 Task: Open Card Bug Fixes in Board Diversity and Inclusion Metrics and Reporting to Workspace Customer Relationship Management and add a team member Softage.1@softage.net, a label Green, a checklist User Testing, an attachment from your computer, a color Green and finally, add a card description 'Schedule social media posts for the week' and a comment 'Given the potential impact of this task on our company long-term goals, let us ensure that we approach it with a sense of strategic foresight.'. Add a start date 'Jan 17, 1900' with a due date 'Jan 17, 1900'
Action: Mouse moved to (65, 279)
Screenshot: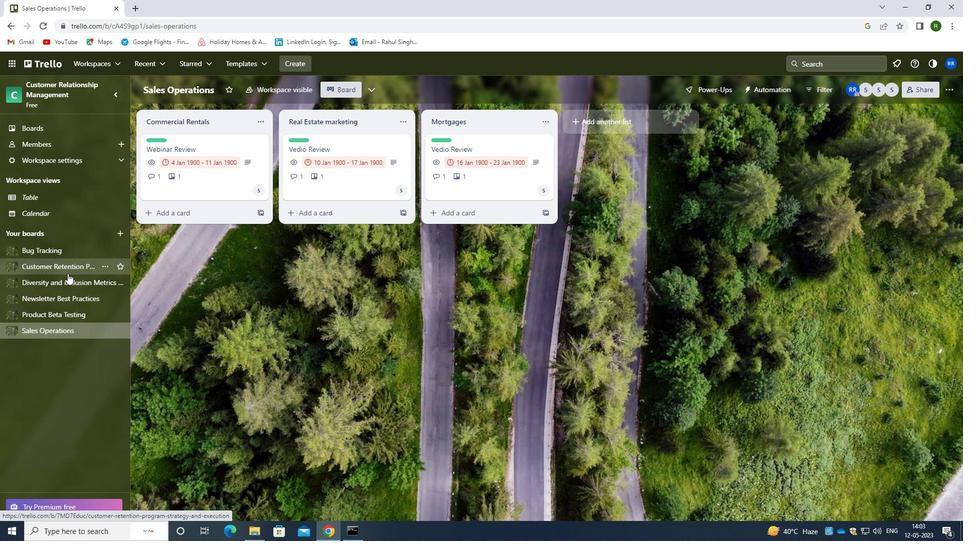 
Action: Mouse pressed left at (65, 279)
Screenshot: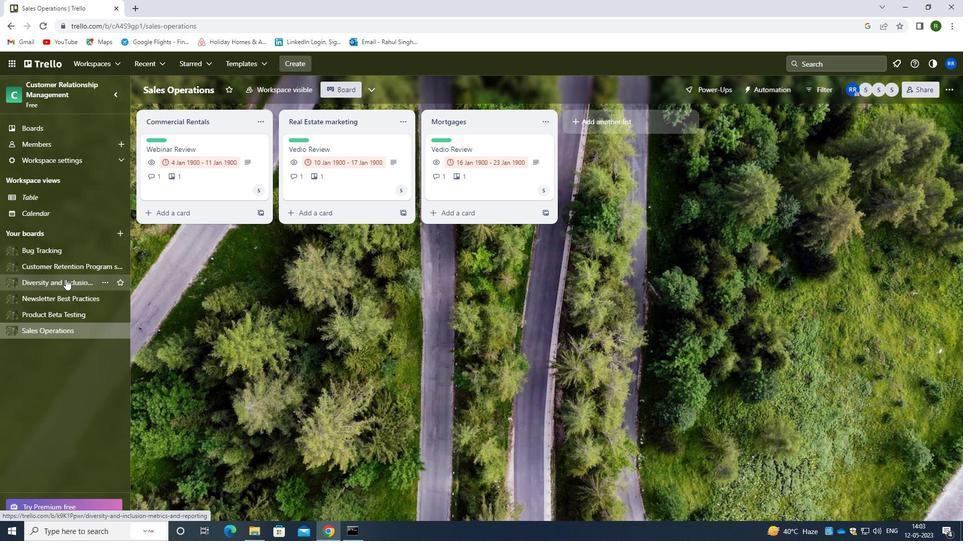 
Action: Mouse moved to (546, 144)
Screenshot: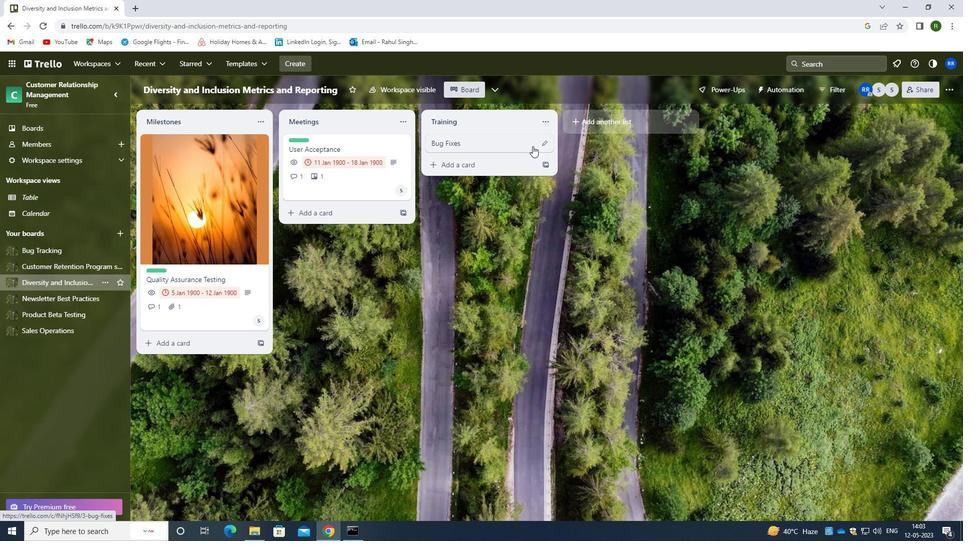 
Action: Mouse pressed left at (546, 144)
Screenshot: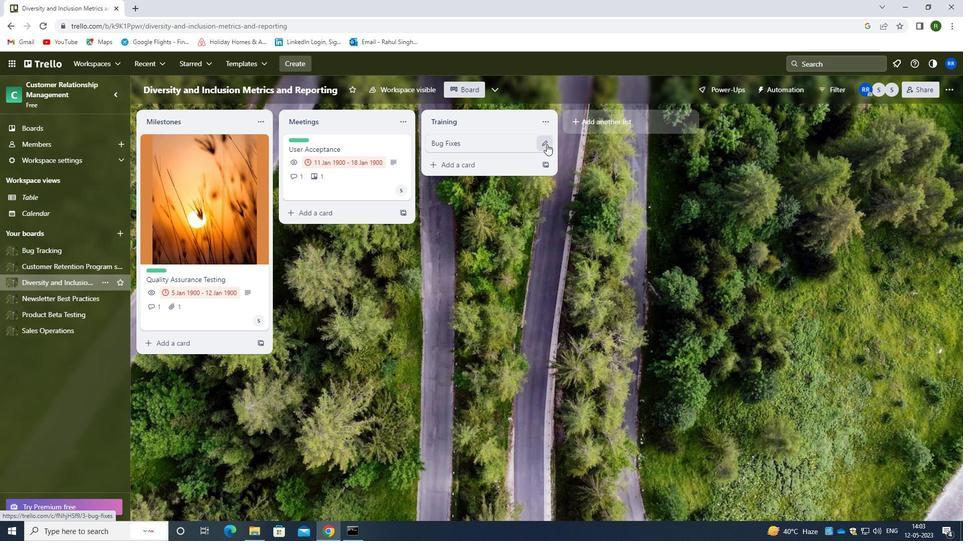 
Action: Mouse moved to (590, 141)
Screenshot: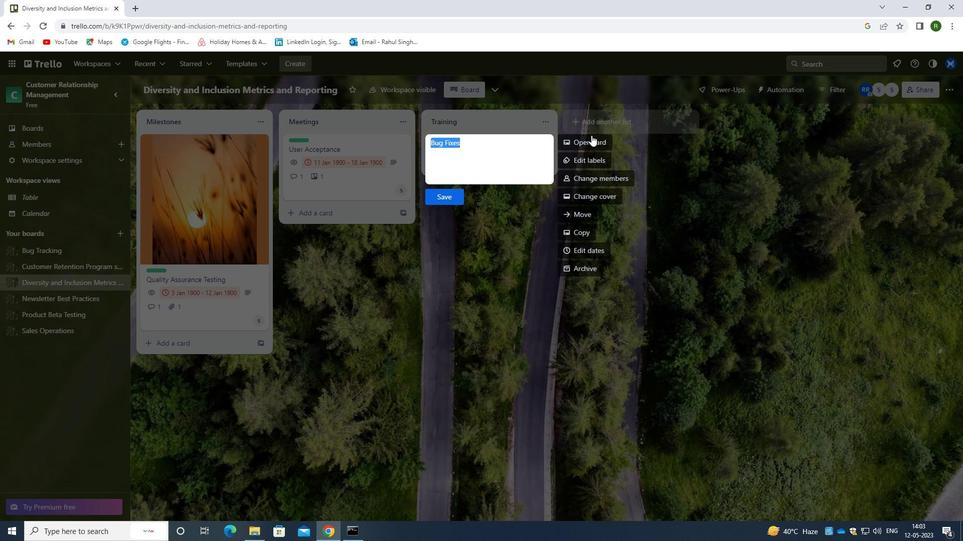 
Action: Mouse pressed left at (590, 141)
Screenshot: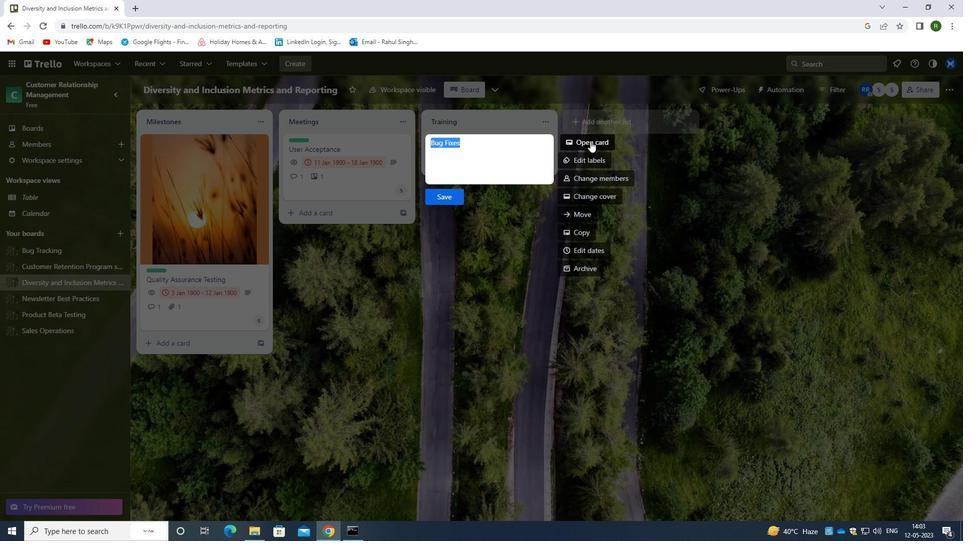 
Action: Mouse moved to (596, 178)
Screenshot: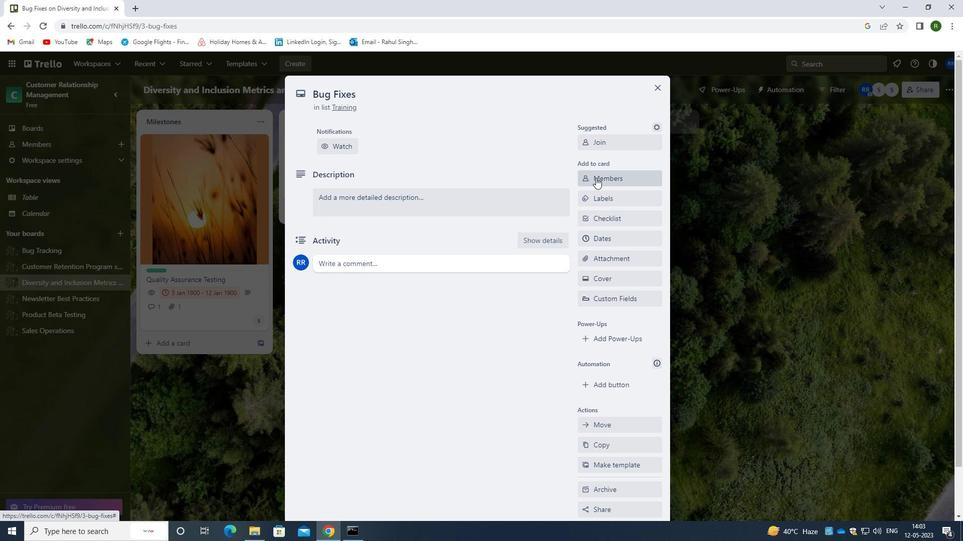 
Action: Mouse pressed left at (596, 178)
Screenshot: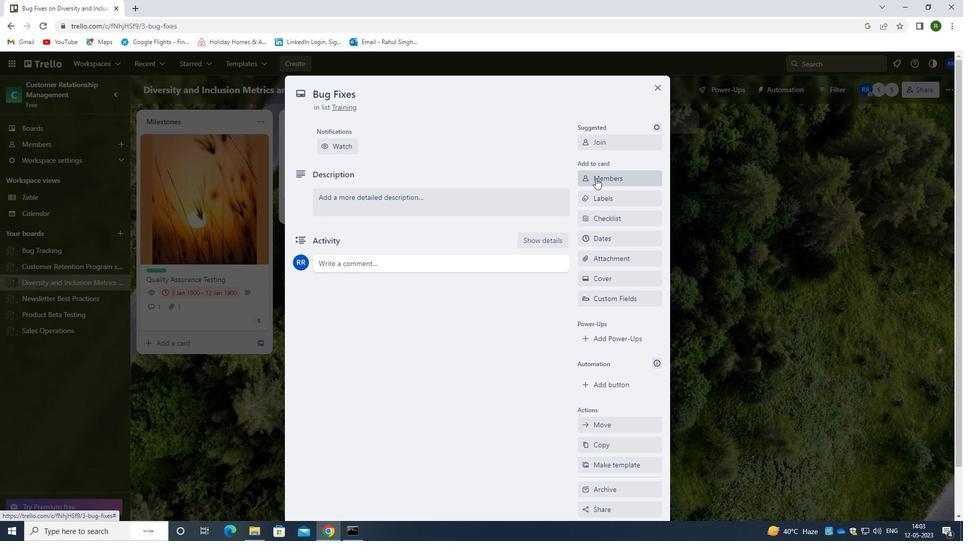 
Action: Mouse moved to (626, 223)
Screenshot: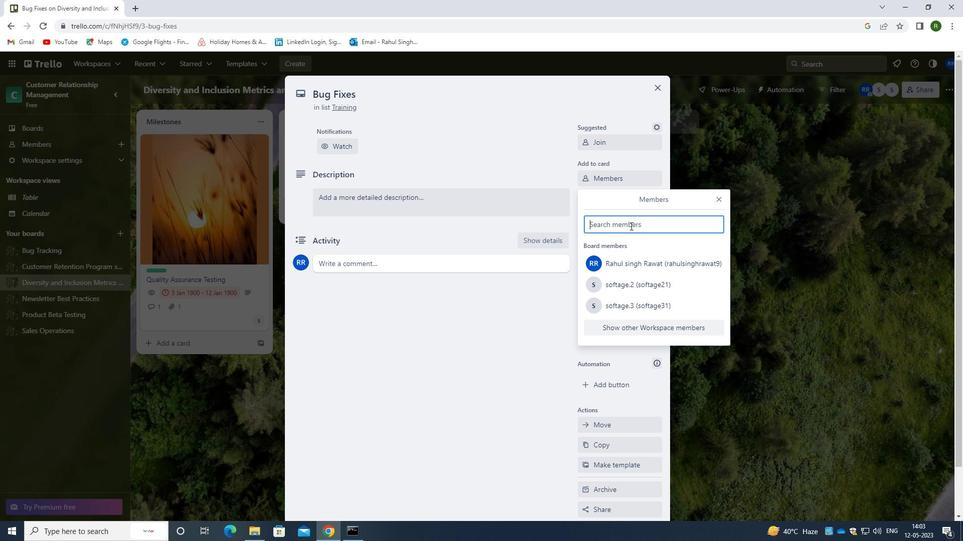 
Action: Key pressed <Key.caps_lock>s<Key.caps_lock>Oftage
Screenshot: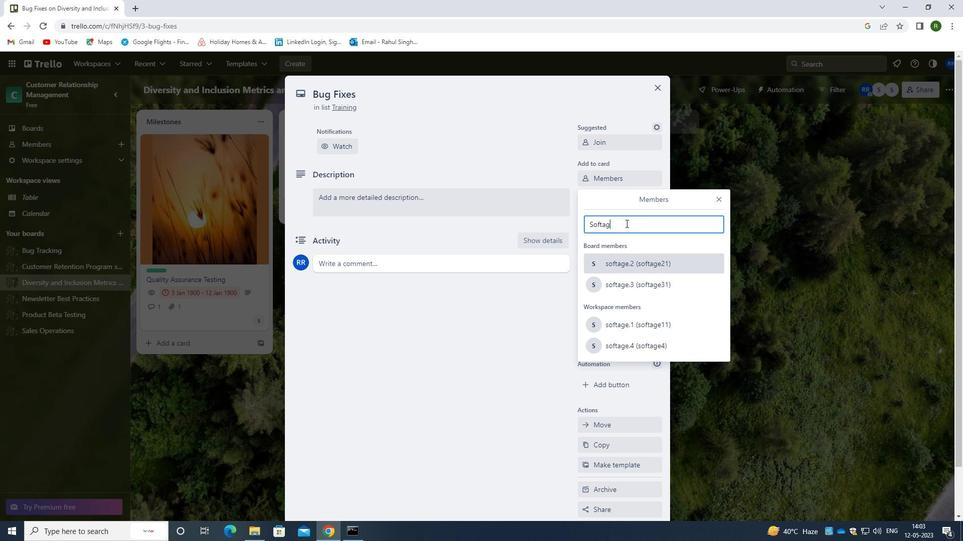 
Action: Mouse moved to (625, 223)
Screenshot: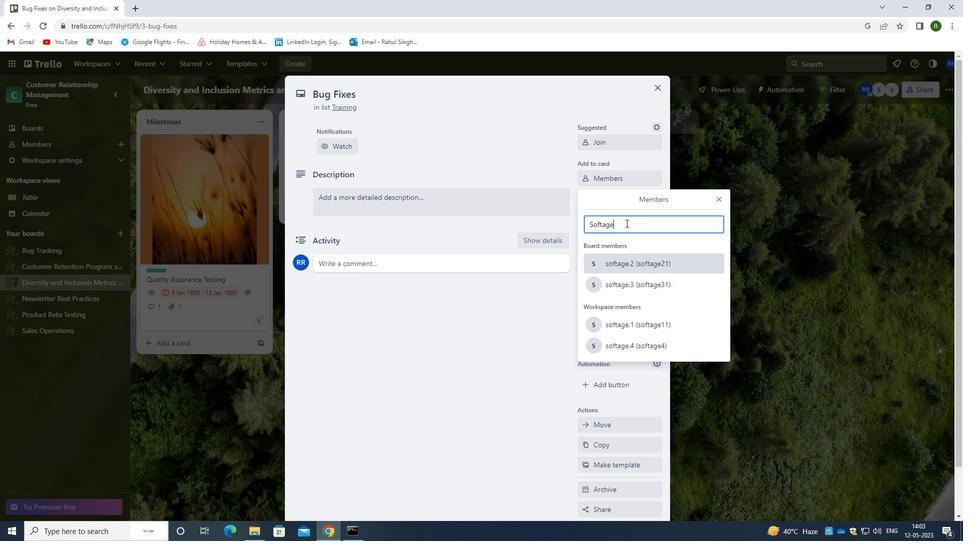 
Action: Key pressed .1<Key.shift>@SOFTAGE.M<Key.backspace>NET
Screenshot: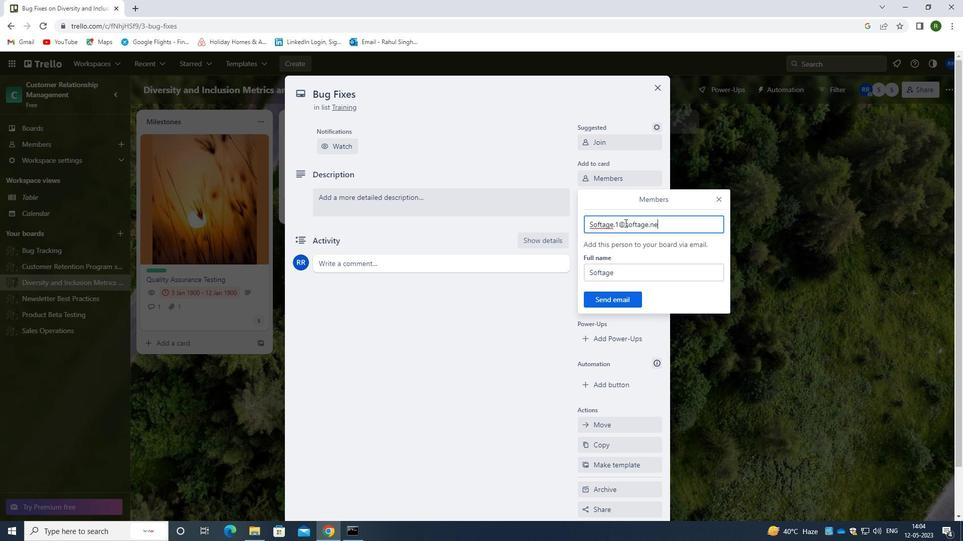 
Action: Mouse moved to (628, 301)
Screenshot: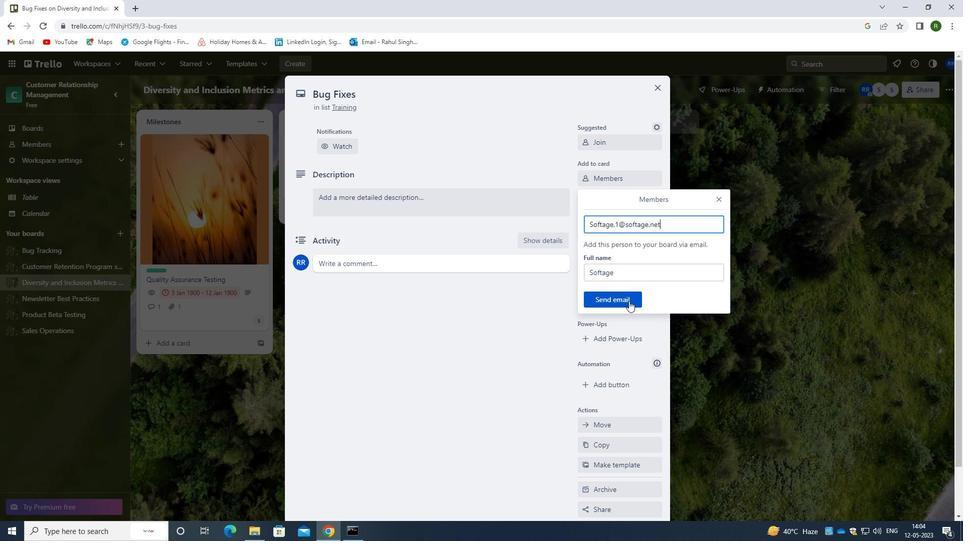 
Action: Mouse pressed left at (628, 301)
Screenshot: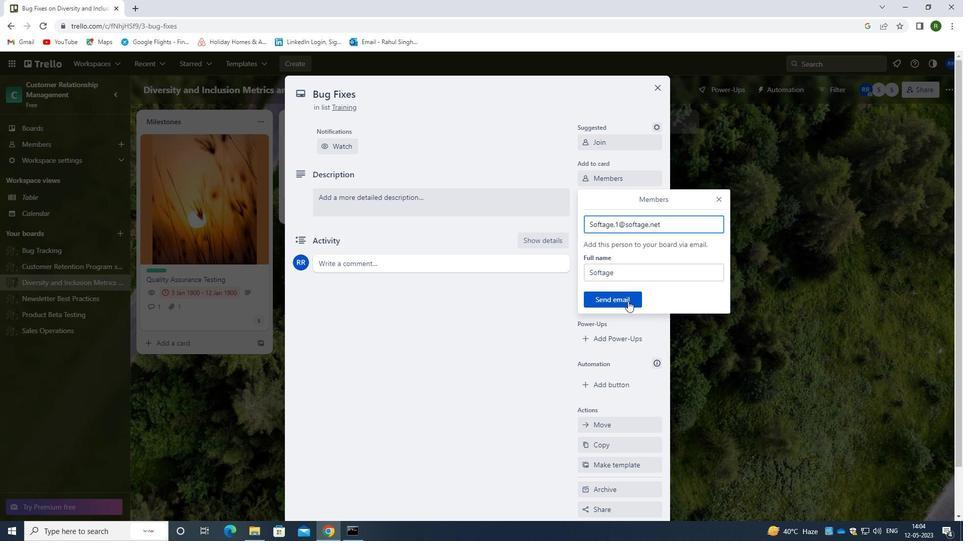 
Action: Mouse moved to (616, 196)
Screenshot: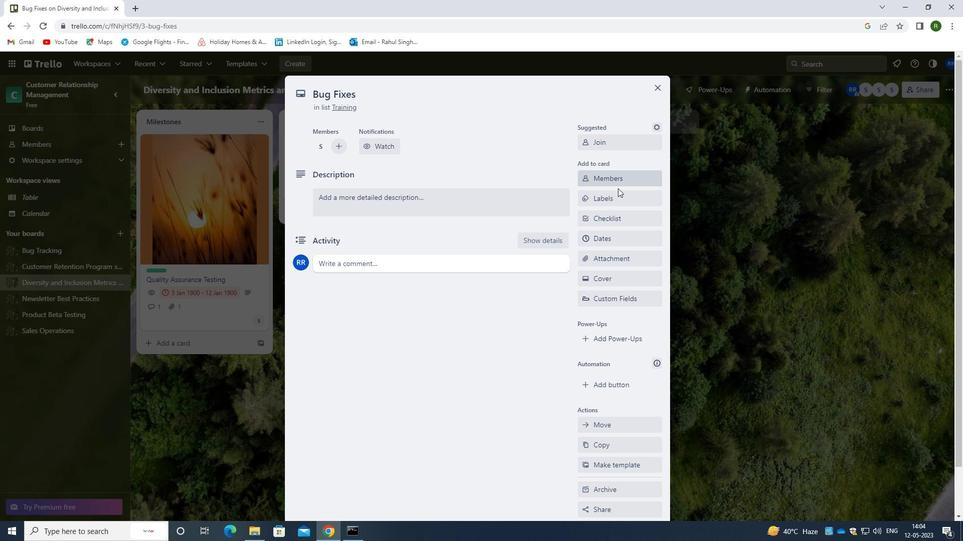 
Action: Mouse pressed left at (616, 196)
Screenshot: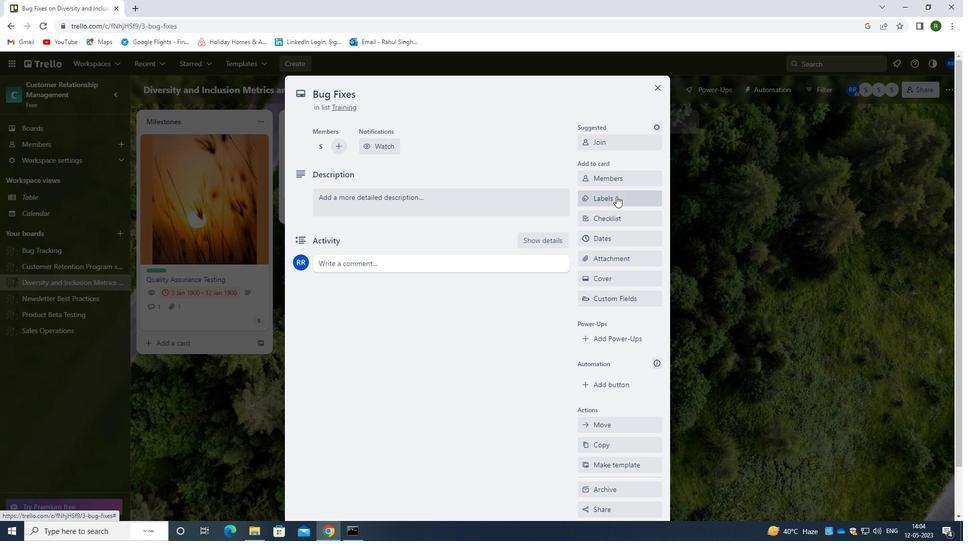 
Action: Mouse moved to (614, 226)
Screenshot: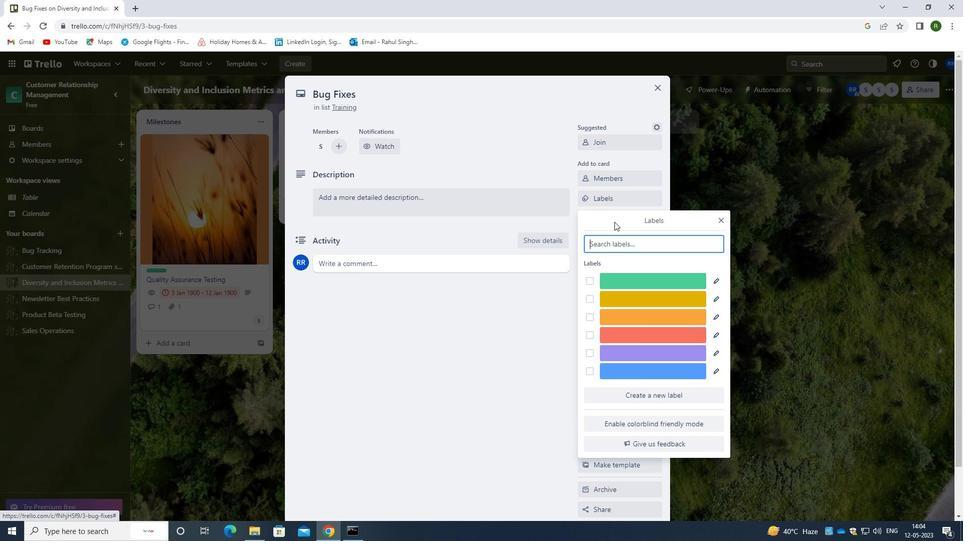 
Action: Key pressed GREEN
Screenshot: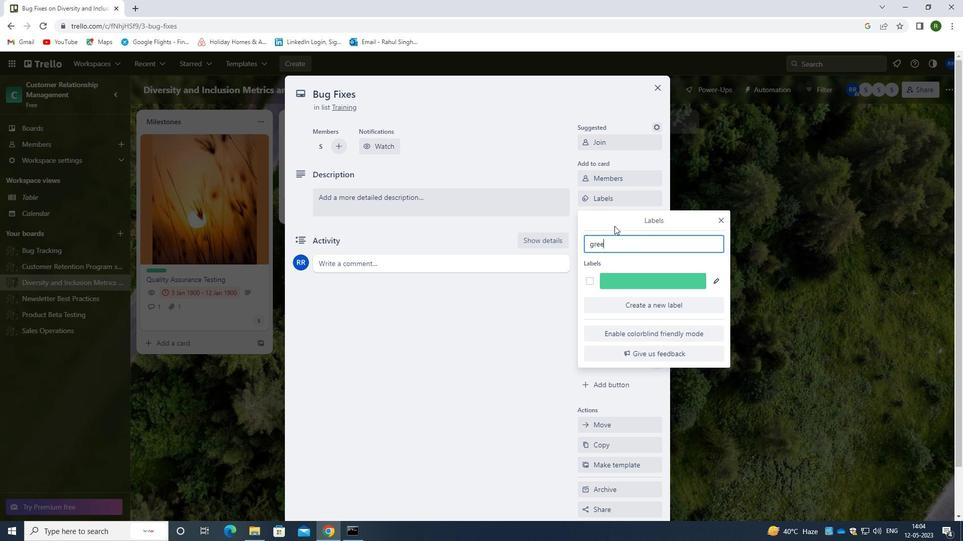 
Action: Mouse moved to (591, 278)
Screenshot: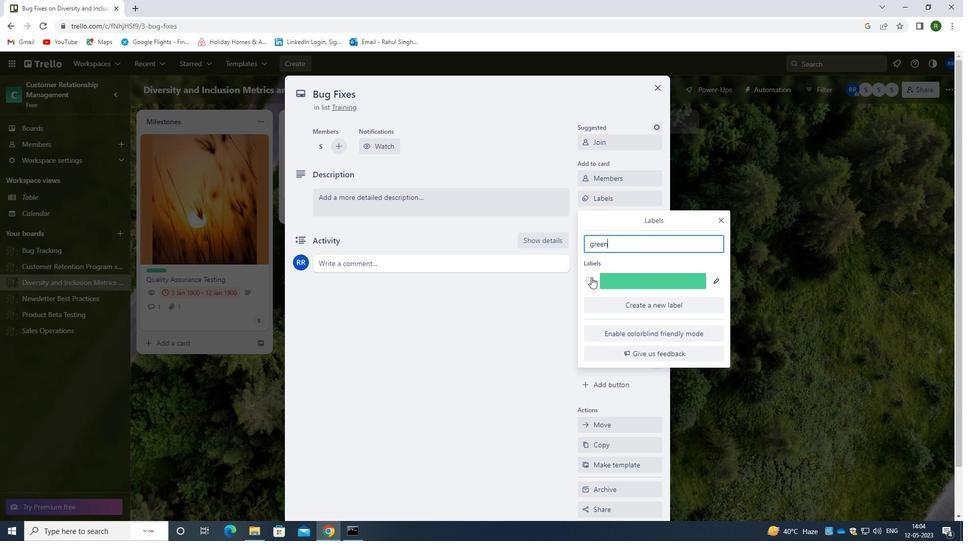 
Action: Mouse pressed left at (591, 278)
Screenshot: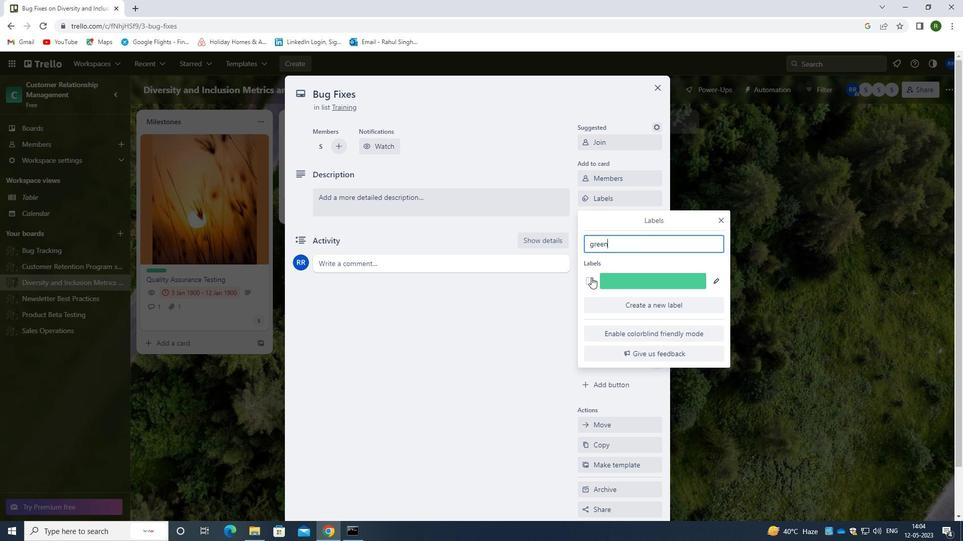 
Action: Mouse moved to (536, 306)
Screenshot: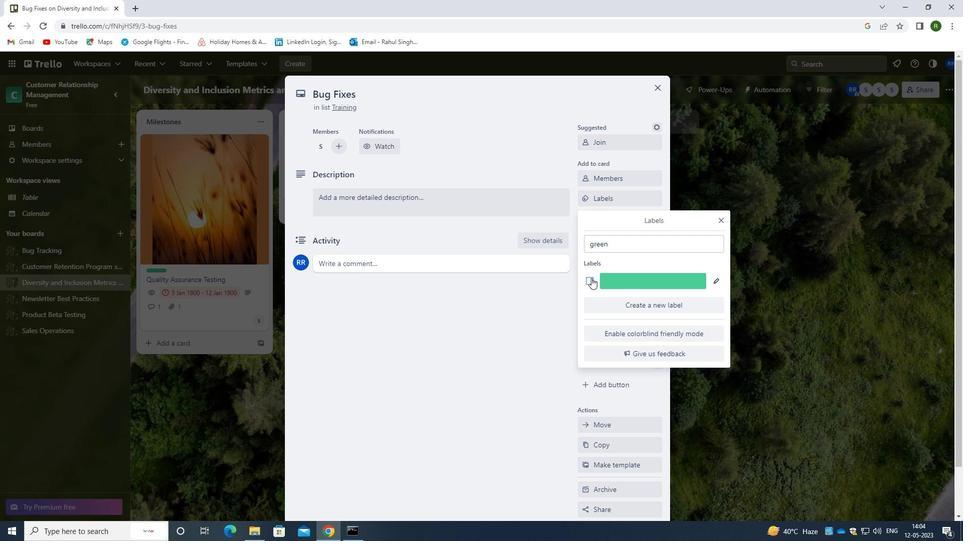 
Action: Mouse pressed left at (536, 306)
Screenshot: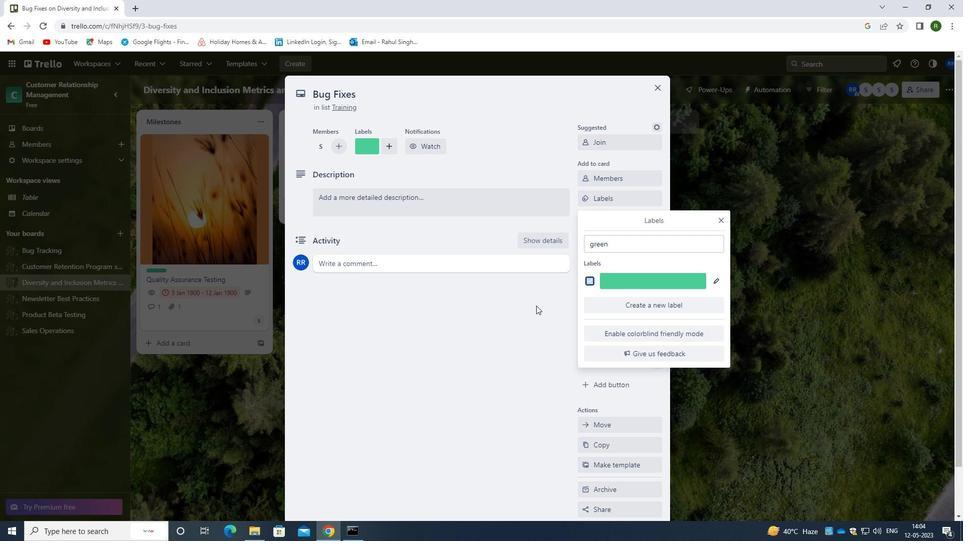 
Action: Mouse moved to (614, 213)
Screenshot: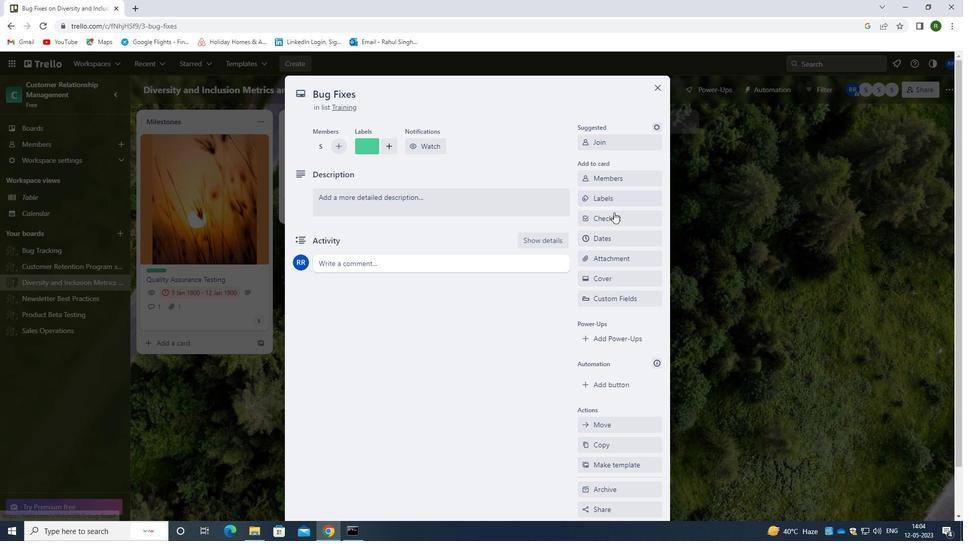 
Action: Mouse pressed left at (614, 213)
Screenshot: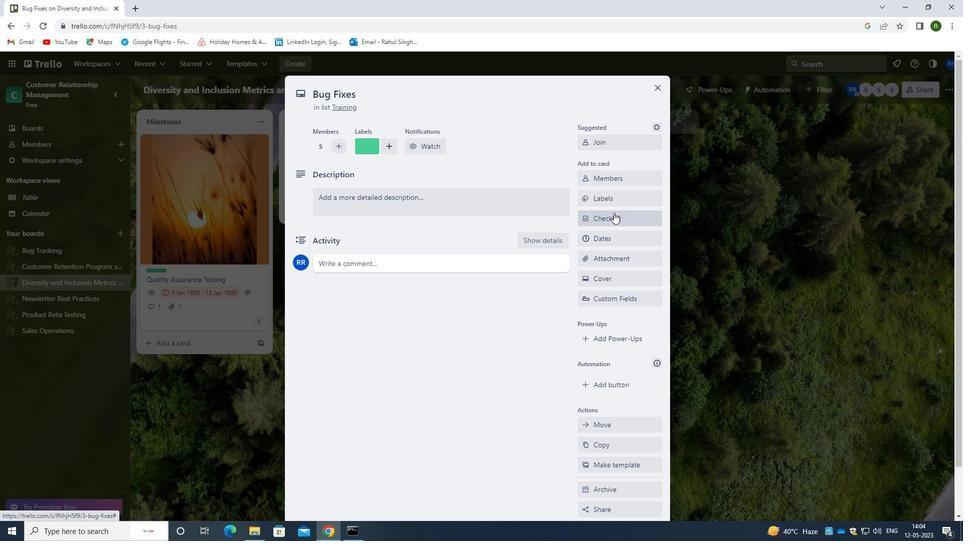 
Action: Mouse moved to (616, 266)
Screenshot: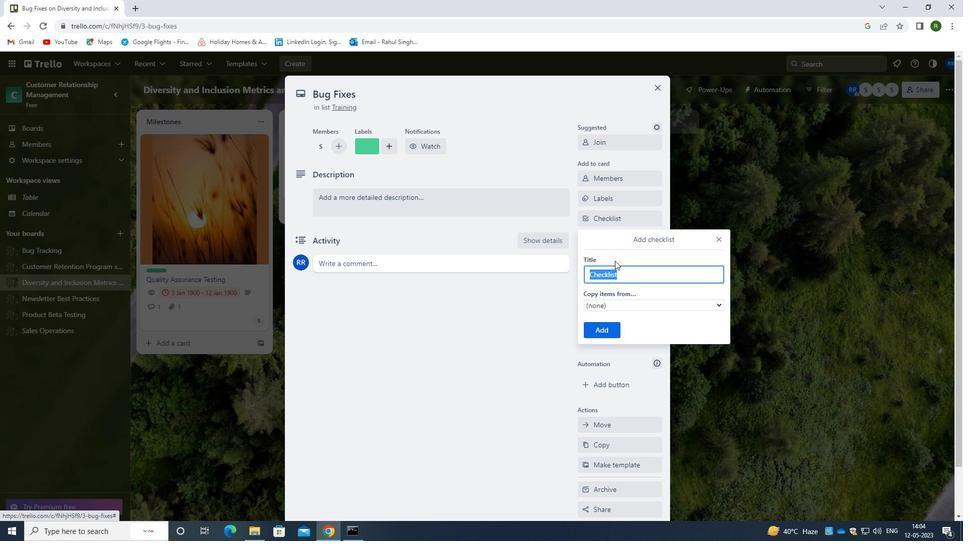 
Action: Key pressed <Key.shift>USER<Key.space><Key.shift><Key.shift><Key.shift><Key.shift><Key.shift><Key.shift><Key.shift><Key.shift><Key.shift><Key.shift><Key.shift><Key.shift><Key.shift><Key.shift><Key.shift><Key.shift><Key.shift><Key.shift><Key.shift><Key.shift><Key.shift><Key.shift><Key.shift><Key.shift><Key.shift><Key.shift><Key.shift><Key.shift><Key.shift><Key.shift><Key.shift><Key.shift><Key.shift><Key.shift><Key.shift><Key.shift><Key.shift><Key.shift><Key.shift><Key.shift><Key.shift><Key.shift><Key.shift><Key.shift><Key.shift><Key.shift><Key.shift><Key.shift><Key.shift><Key.shift>TESTING
Screenshot: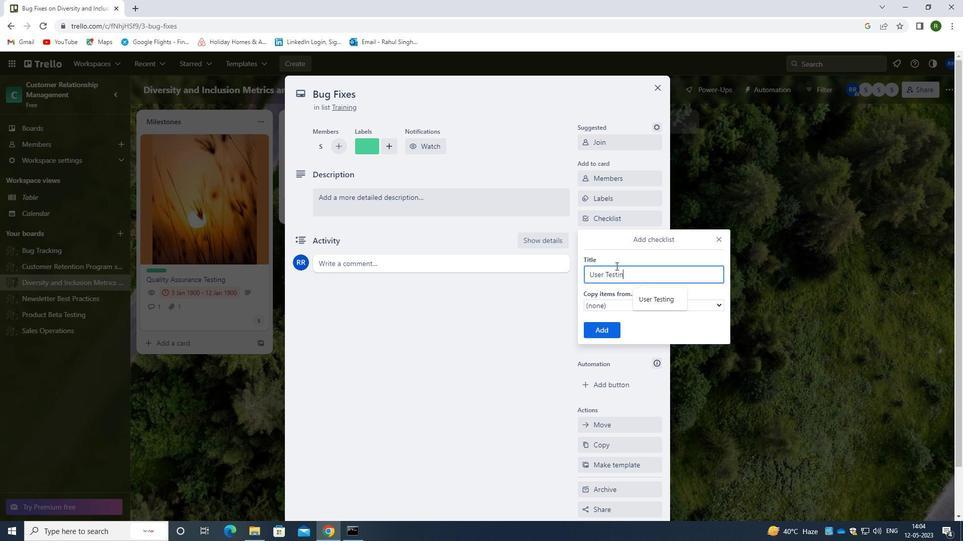 
Action: Mouse moved to (609, 323)
Screenshot: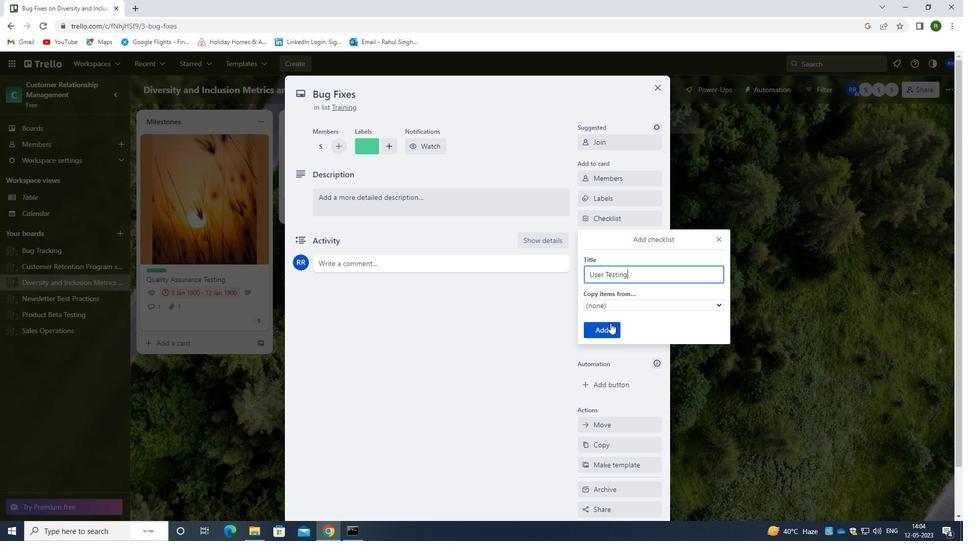 
Action: Mouse pressed left at (609, 323)
Screenshot: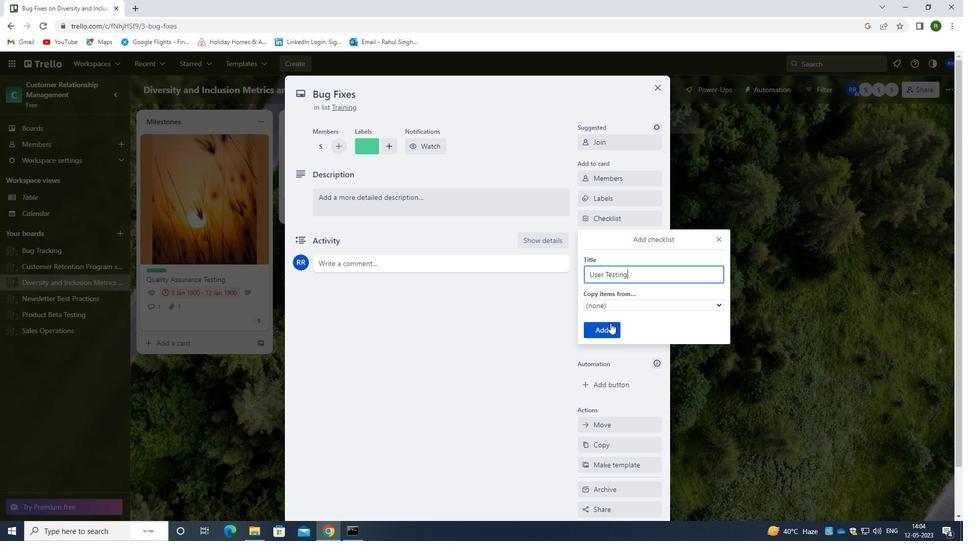 
Action: Mouse moved to (608, 263)
Screenshot: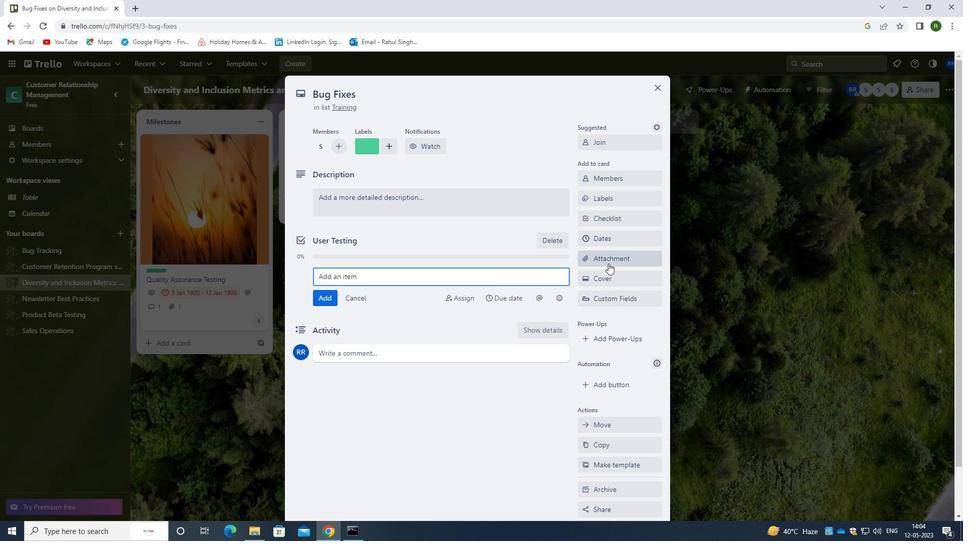 
Action: Mouse pressed left at (608, 263)
Screenshot: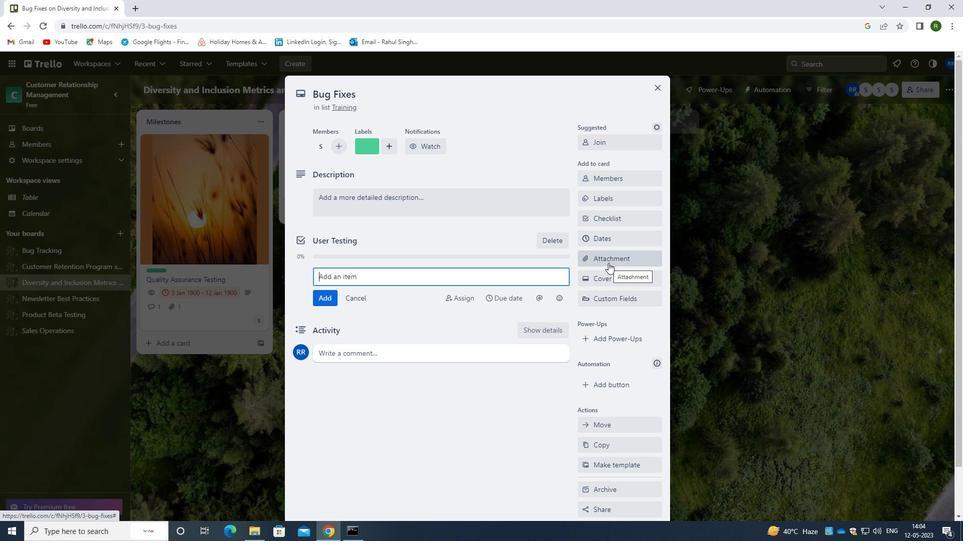 
Action: Mouse moved to (609, 307)
Screenshot: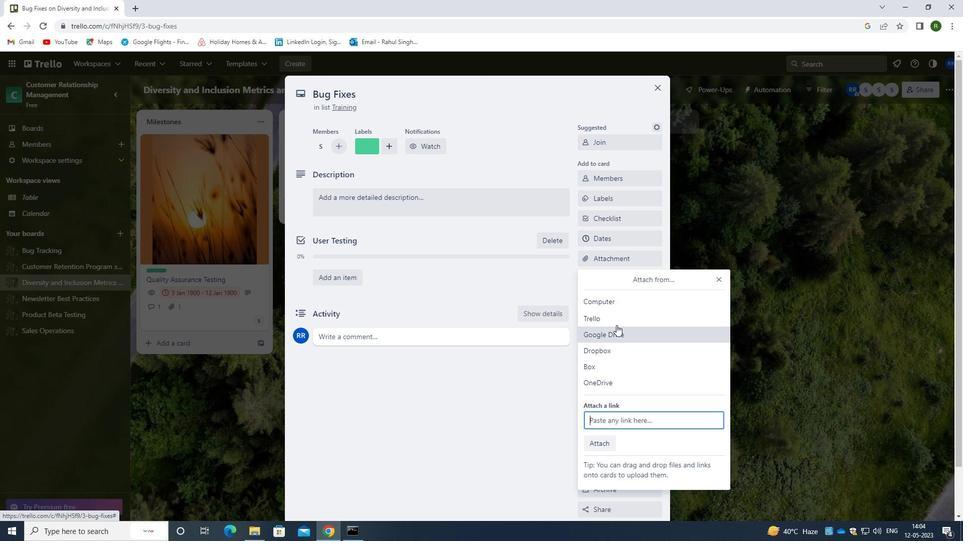 
Action: Mouse pressed left at (609, 307)
Screenshot: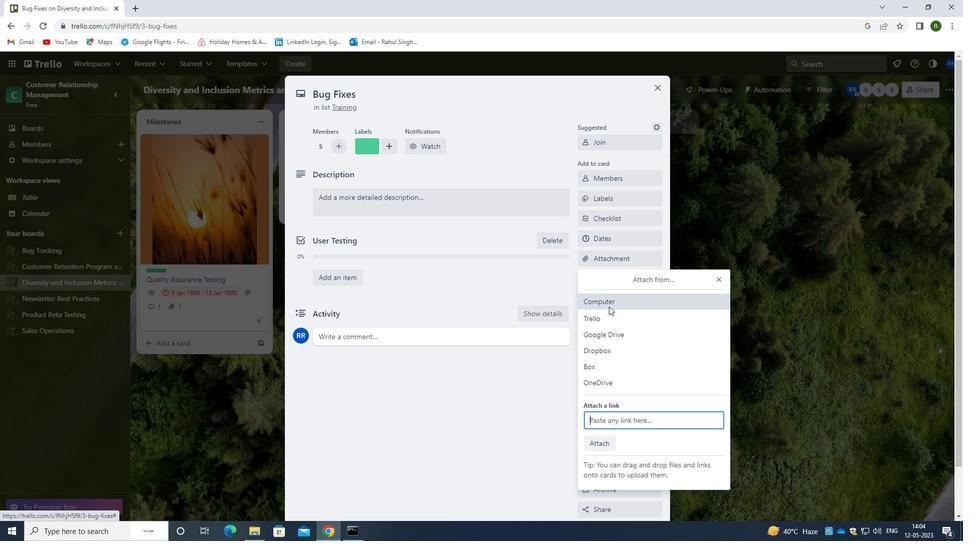 
Action: Mouse moved to (295, 92)
Screenshot: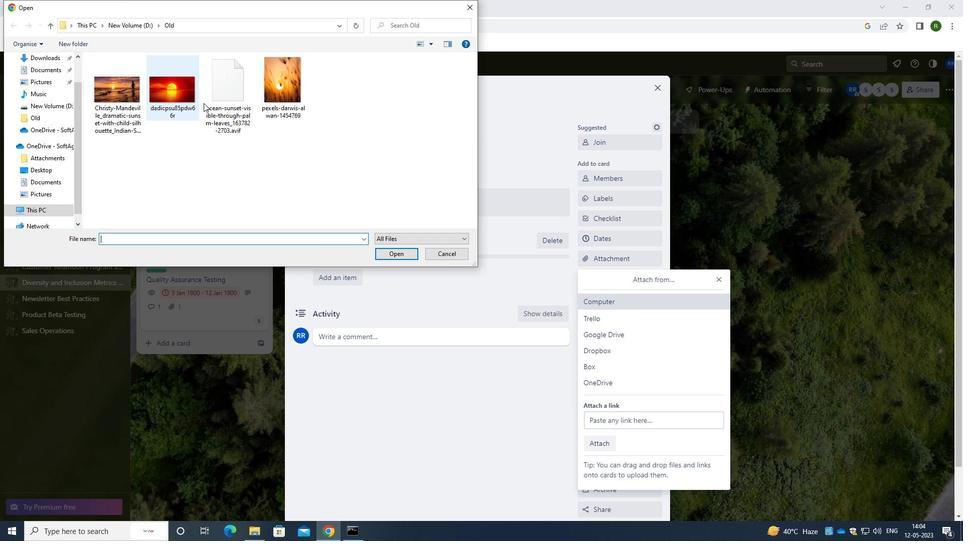 
Action: Mouse pressed left at (295, 92)
Screenshot: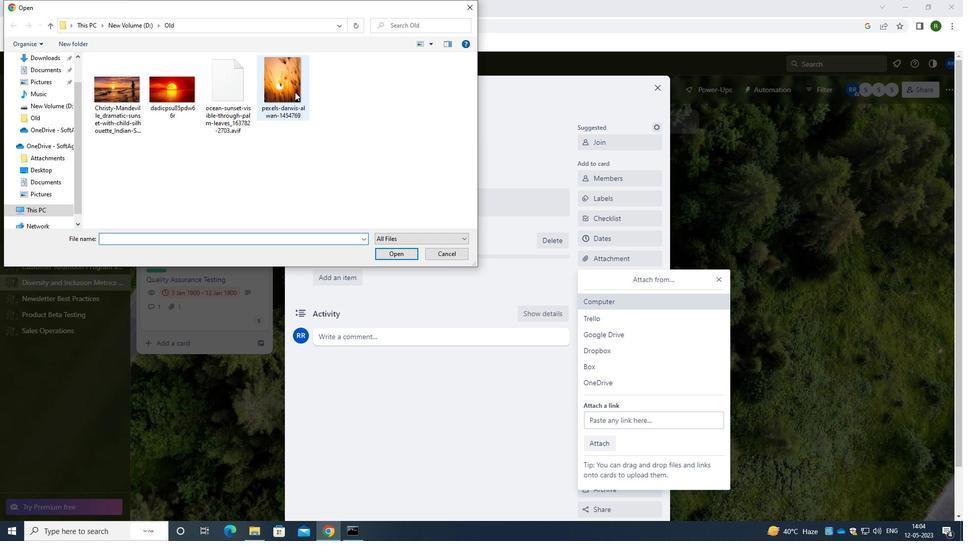 
Action: Mouse moved to (399, 258)
Screenshot: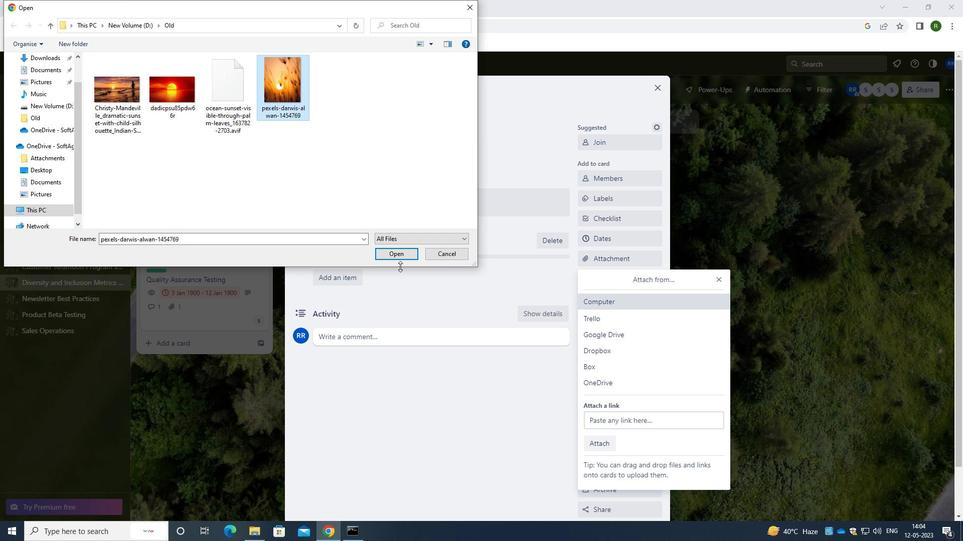 
Action: Mouse pressed left at (399, 258)
Screenshot: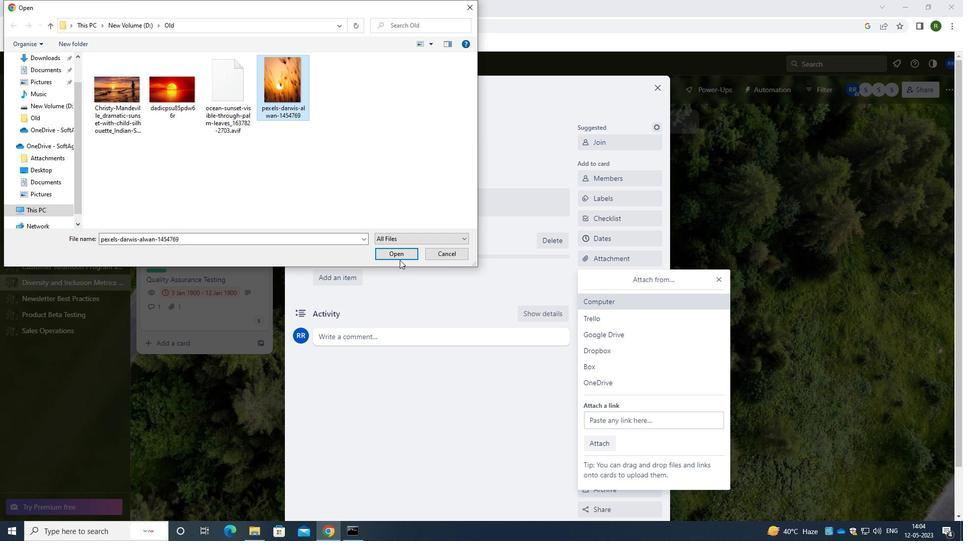 
Action: Mouse moved to (393, 286)
Screenshot: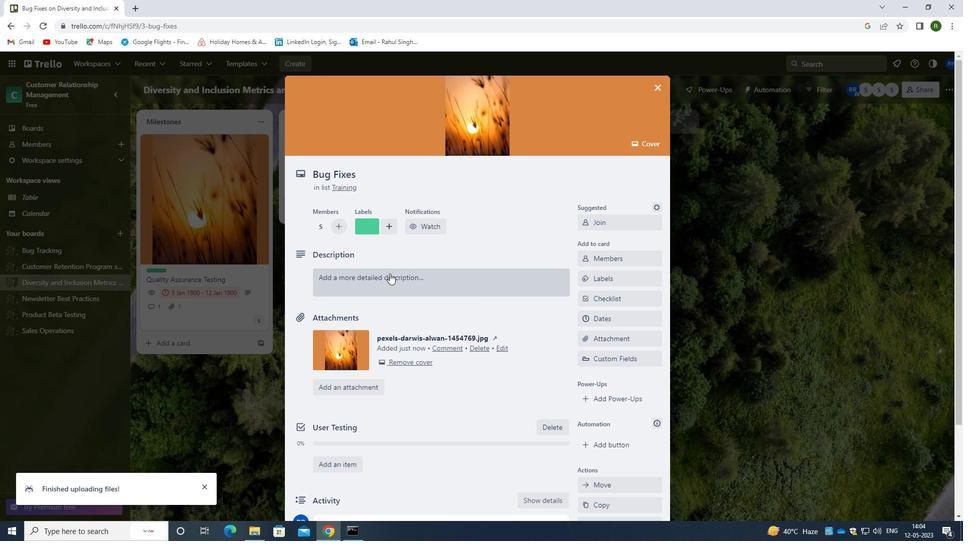 
Action: Mouse pressed left at (393, 286)
Screenshot: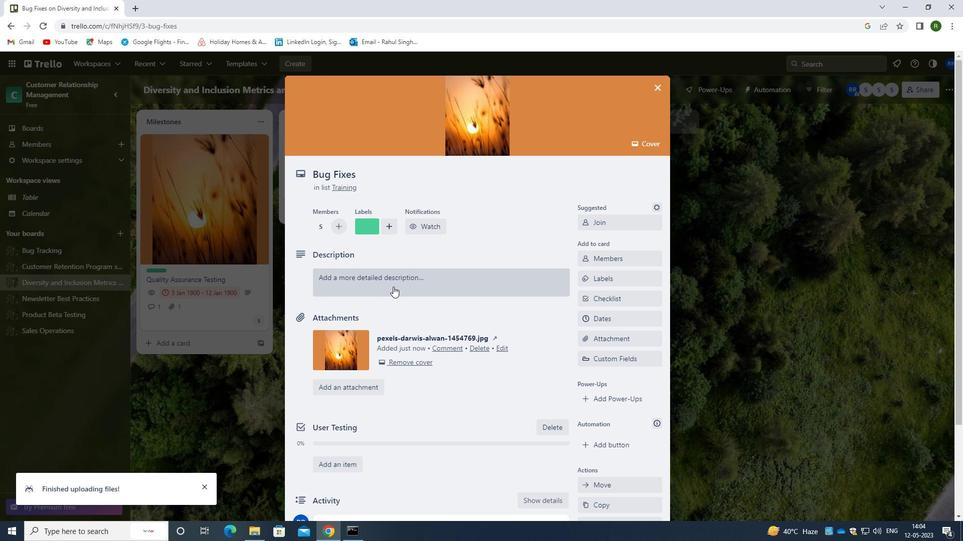 
Action: Mouse moved to (388, 318)
Screenshot: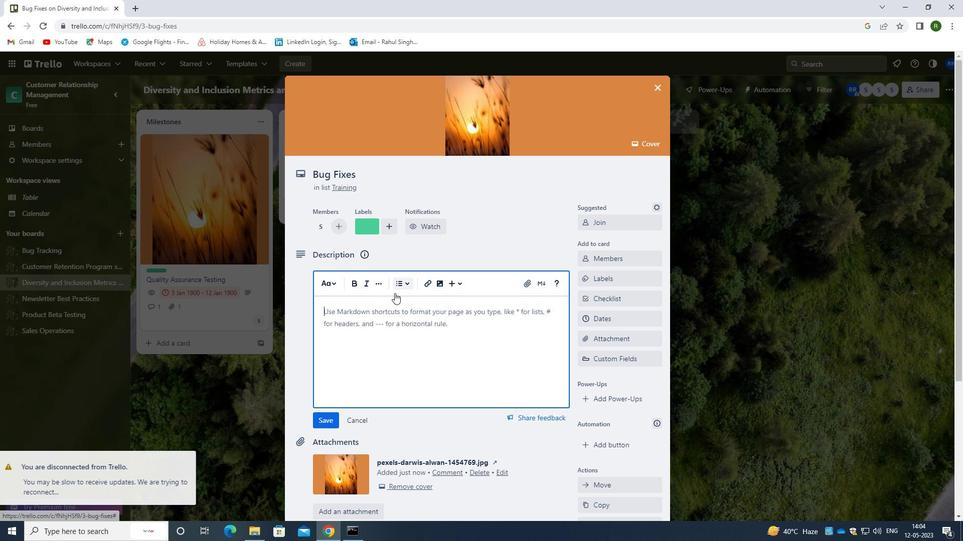 
Action: Key pressed <Key.caps_lock>S<Key.caps_lock>CHEDULE<Key.space>SOCIAL<Key.space>MEDIA<Key.space>POSTS<Key.space>FOR<Key.space>THE<Key.space>WEEK.
Screenshot: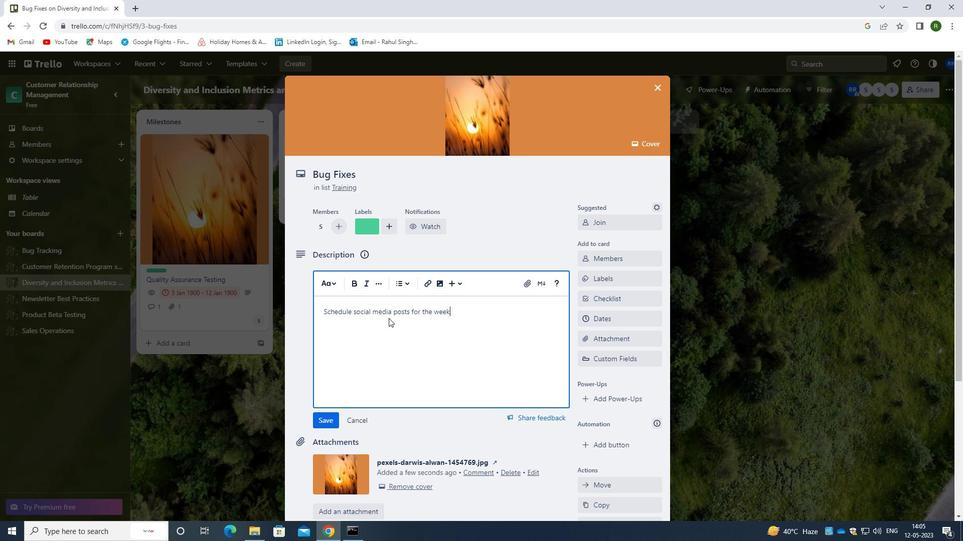 
Action: Mouse moved to (330, 419)
Screenshot: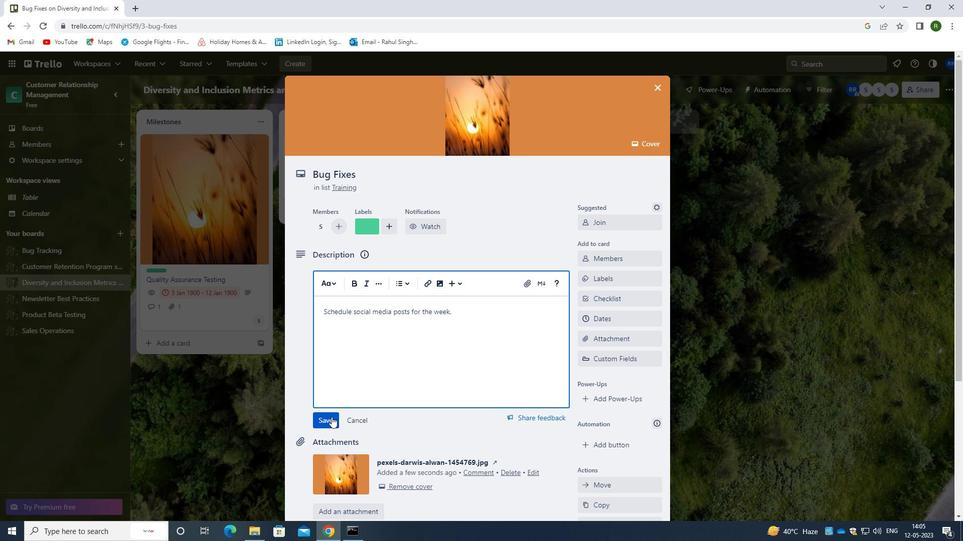 
Action: Mouse pressed left at (330, 419)
Screenshot: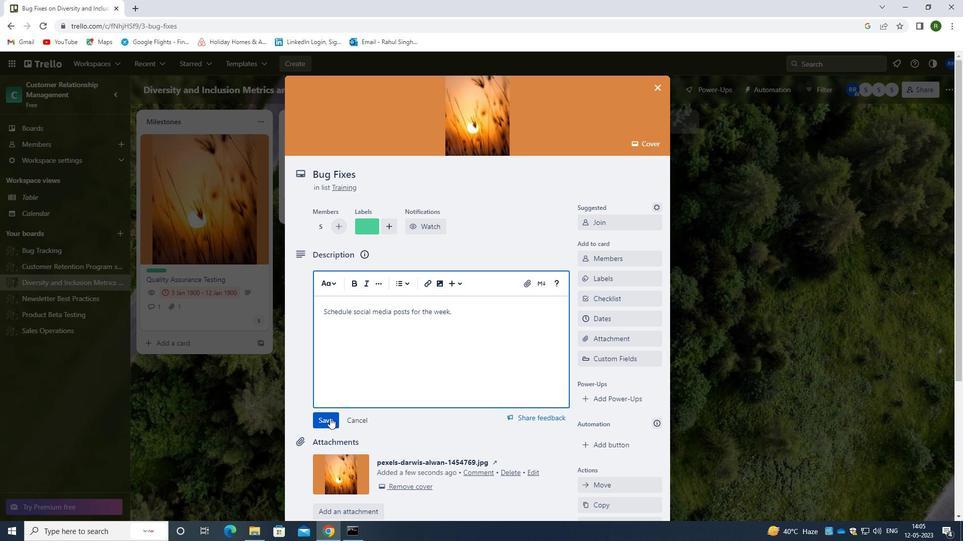 
Action: Mouse moved to (424, 347)
Screenshot: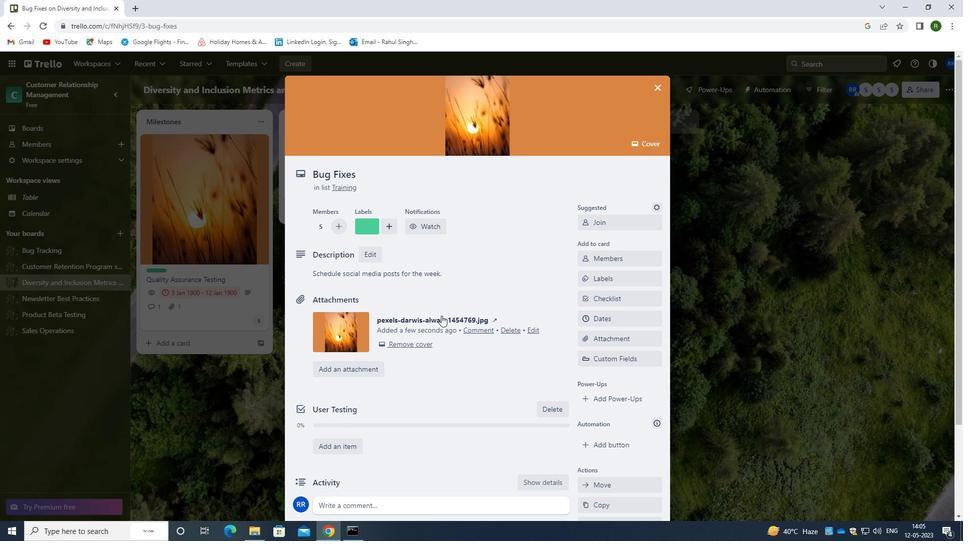 
Action: Mouse scrolled (424, 346) with delta (0, 0)
Screenshot: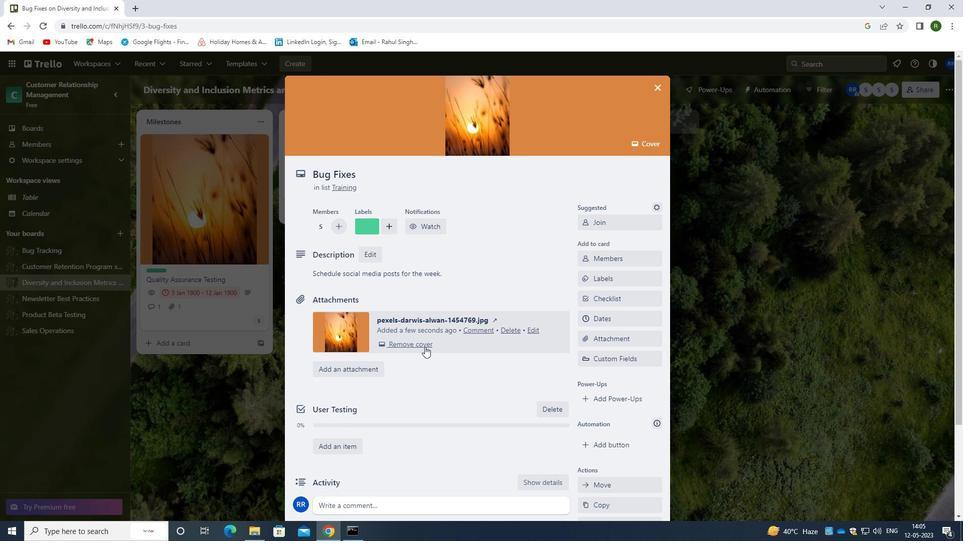 
Action: Mouse moved to (425, 350)
Screenshot: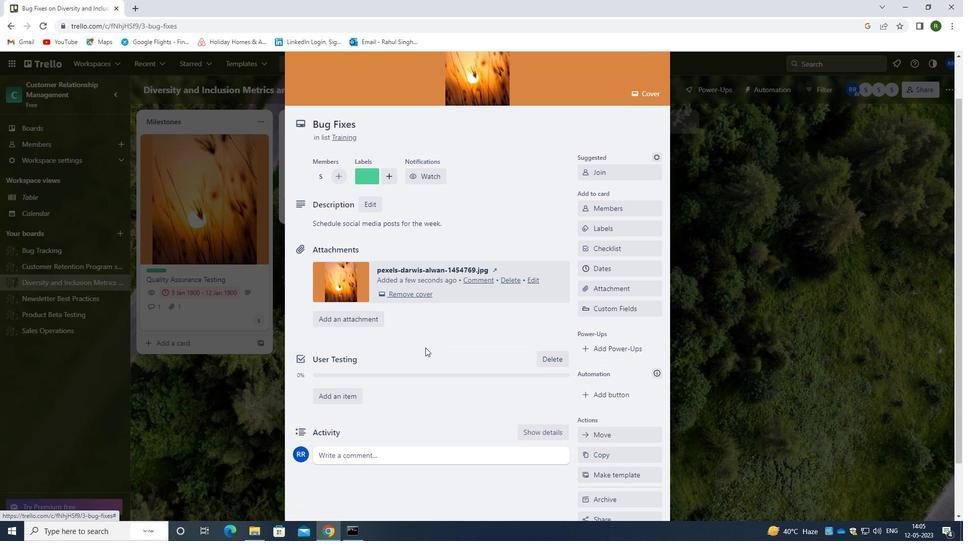 
Action: Mouse scrolled (425, 349) with delta (0, 0)
Screenshot: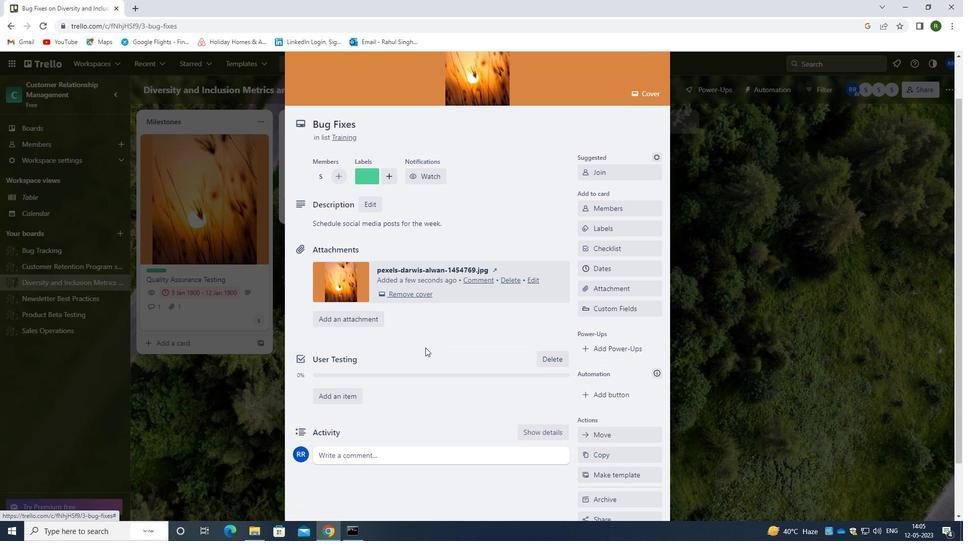 
Action: Mouse moved to (379, 410)
Screenshot: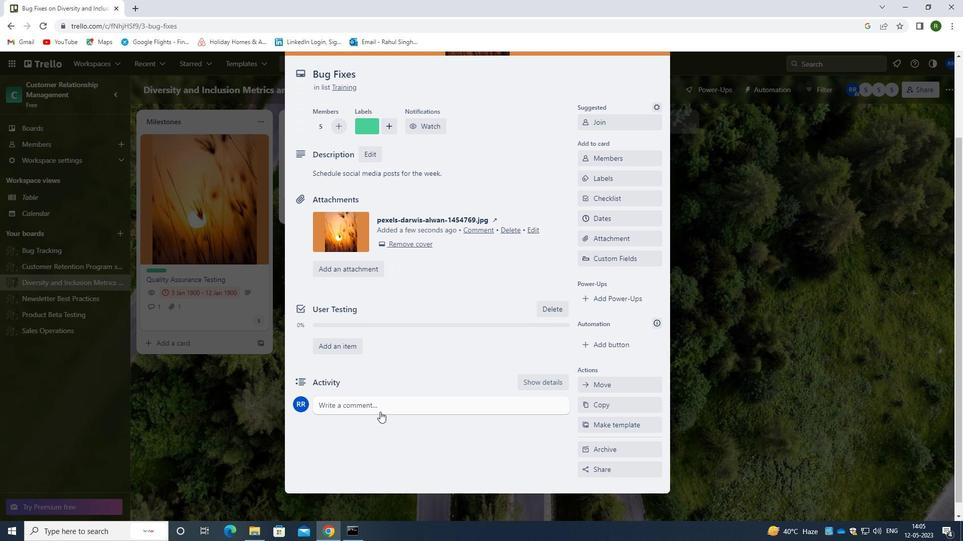 
Action: Mouse pressed left at (379, 410)
Screenshot: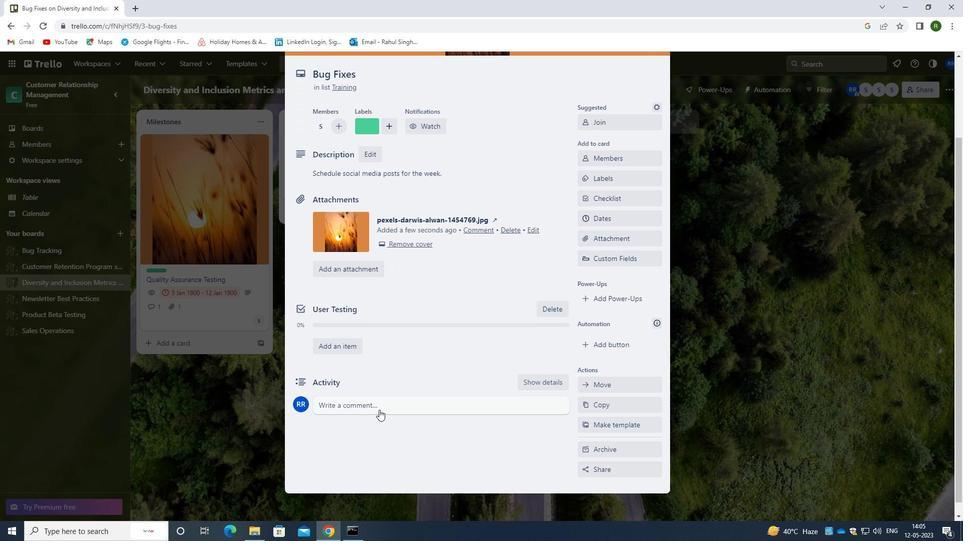 
Action: Mouse moved to (370, 431)
Screenshot: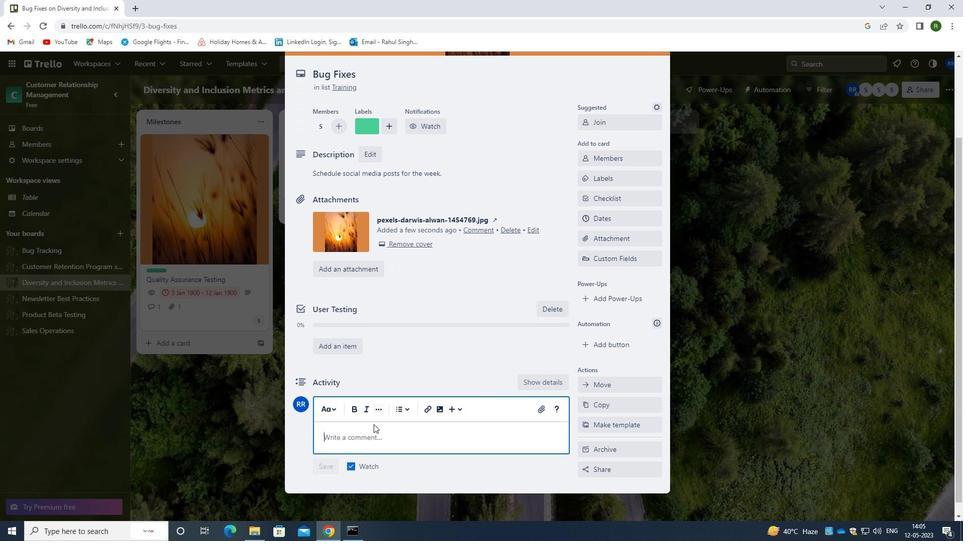 
Action: Mouse pressed left at (370, 431)
Screenshot: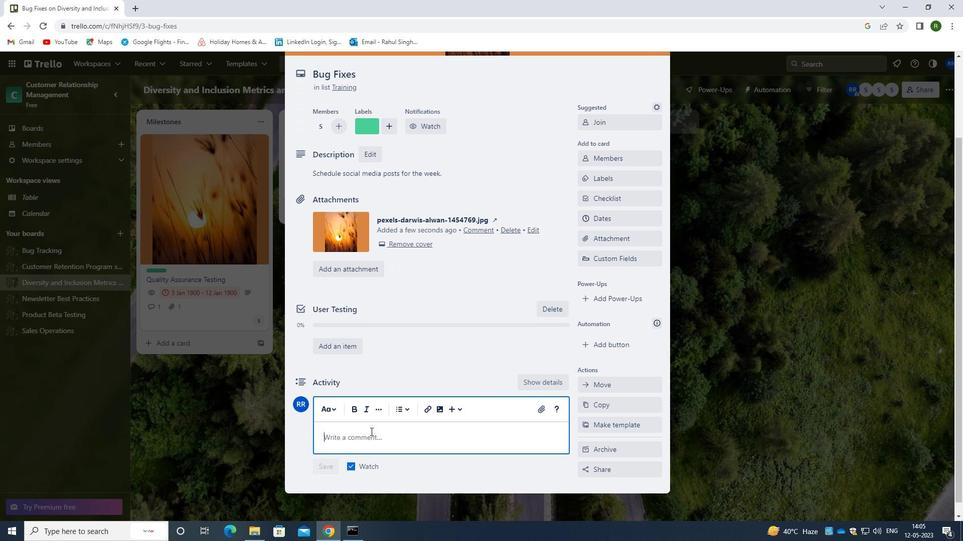 
Action: Mouse moved to (370, 432)
Screenshot: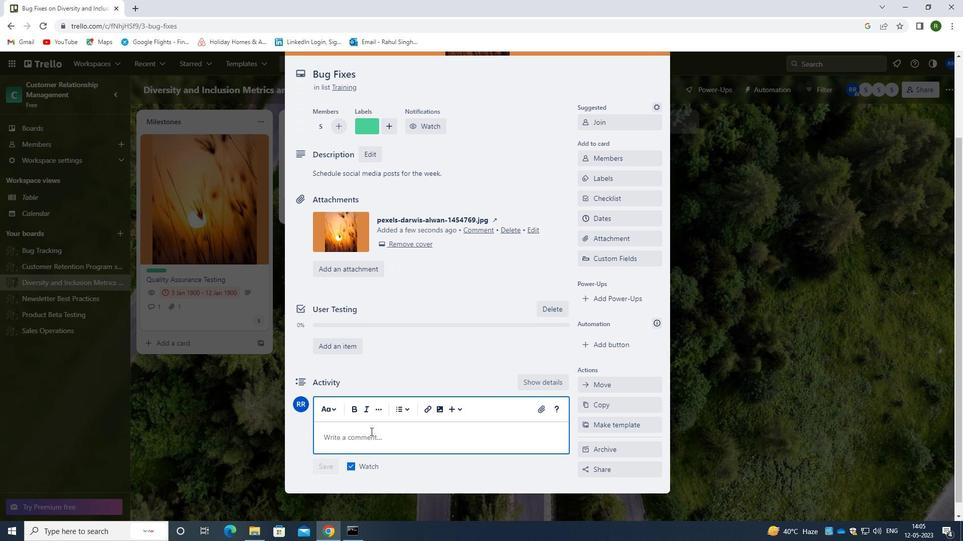 
Action: Key pressed <Key.caps_lock>G<Key.caps_lock>IVVE<Key.backspace><Key.backspace>EN<Key.space>THE<Key.space>POTENTIAL<Key.space>IMPECT<Key.backspace><Key.backspace><Key.backspace>ACT<Key.space>OF<Key.space>THIS<Key.space>RT<Key.backspace><Key.backspace>TASK<Key.space>ON<Key.space>OUR<Key.space>COMPANY<Key.space>LONG-TERM<Key.space>GOALS<Key.space>,<Key.space>LET<Key.space>US<Key.space>ENSURE<Key.space>THAT<Key.space>WE<Key.space>APPROACH<Key.space>IT<Key.space>WITH<Key.space>SENSE<Key.space>OF<Key.space>STRATEGICG<Key.backspace><Key.space>GPTD<Key.backspace><Key.backspace><Key.backspace><Key.backspace>H<Key.backspace>G<Key.backspace>FORSIGHY<Key.backspace>T.
Screenshot: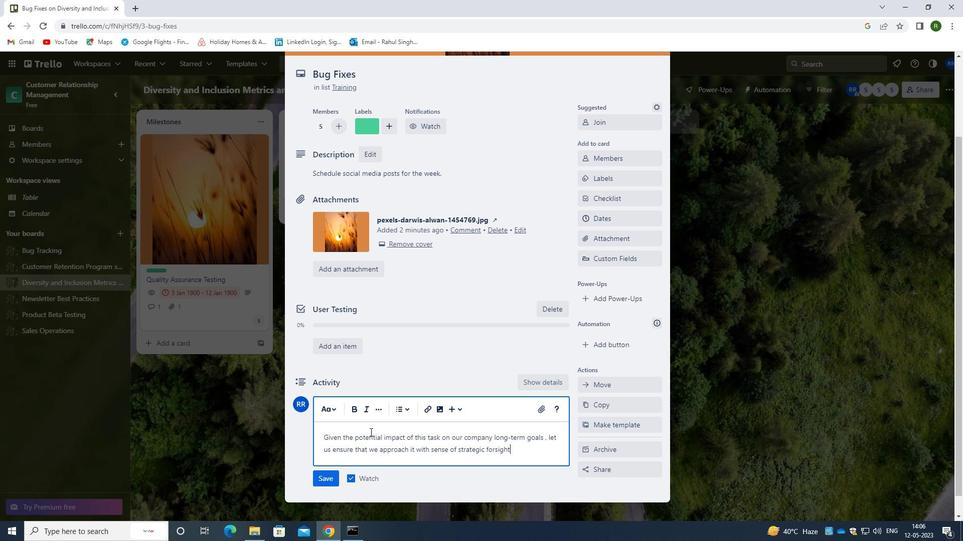 
Action: Mouse moved to (326, 477)
Screenshot: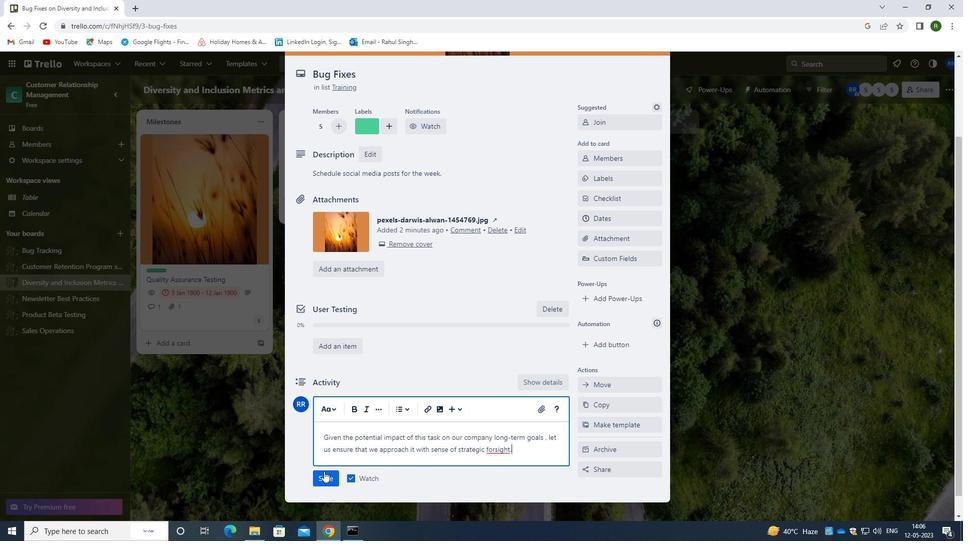 
Action: Mouse pressed left at (326, 477)
Screenshot: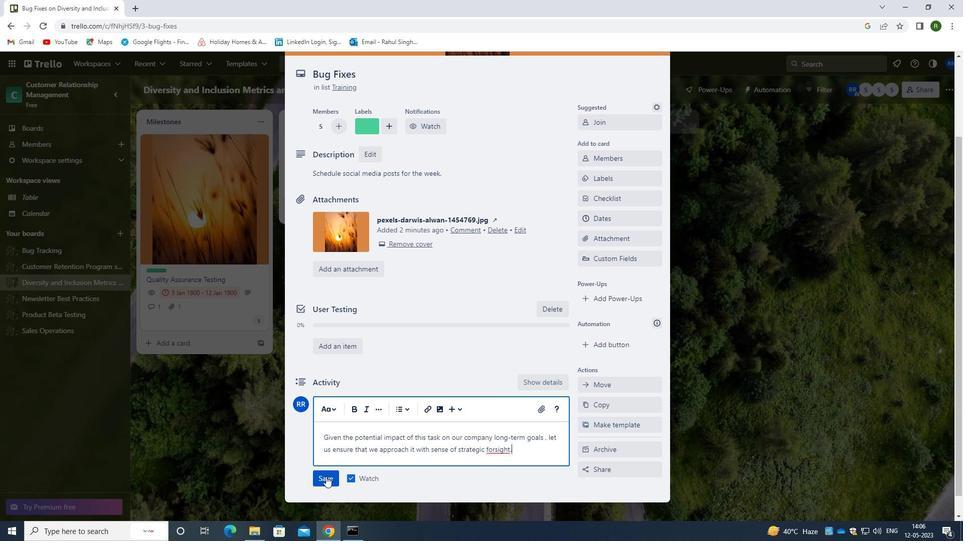 
Action: Mouse moved to (606, 215)
Screenshot: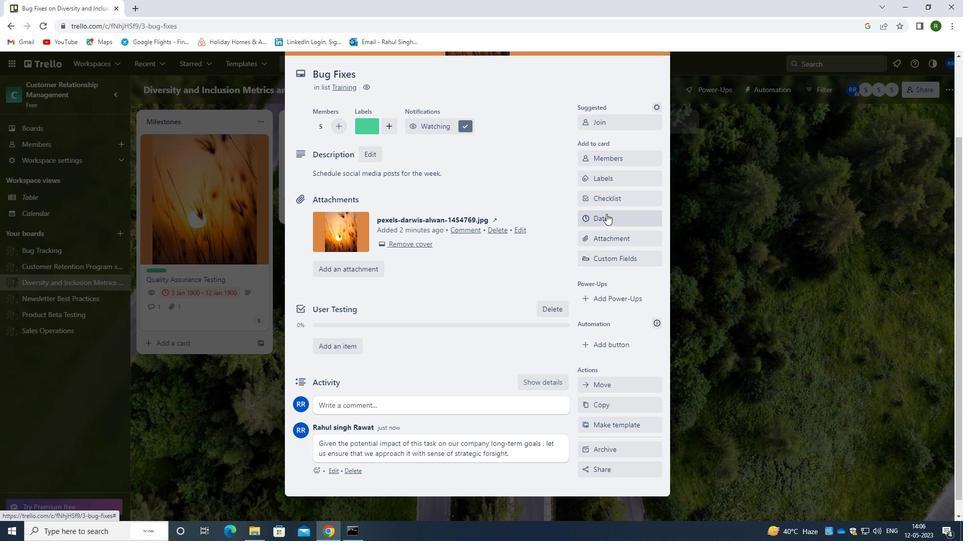 
Action: Mouse pressed left at (606, 215)
Screenshot: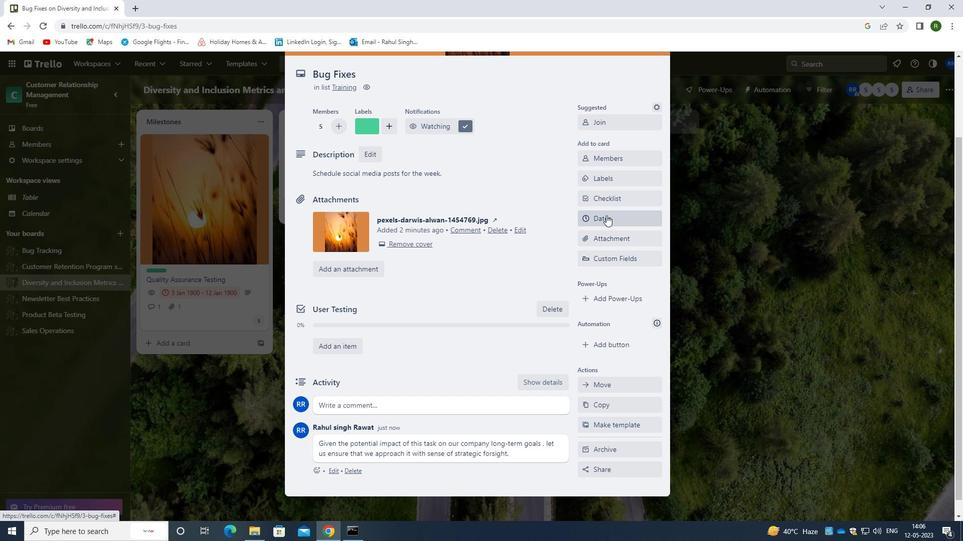 
Action: Mouse moved to (588, 274)
Screenshot: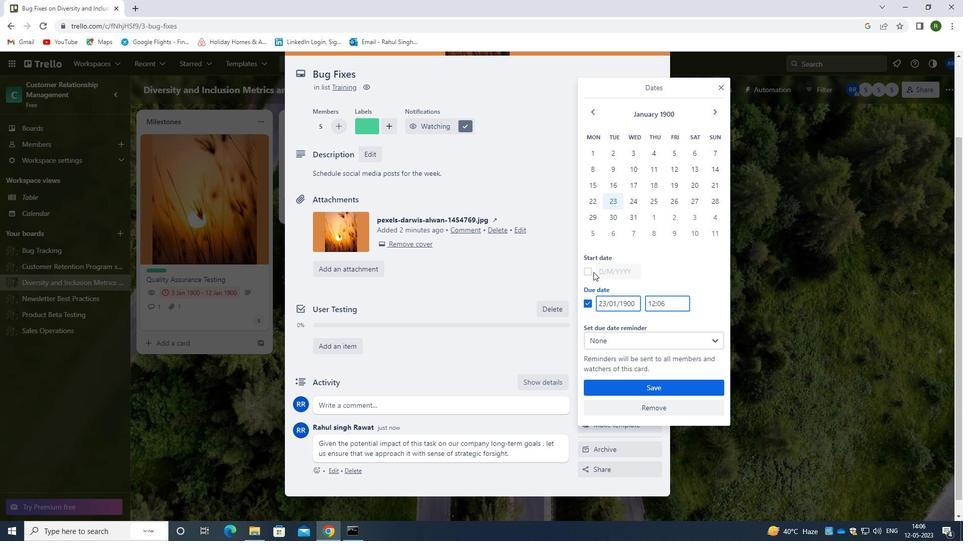 
Action: Mouse pressed left at (588, 274)
Screenshot: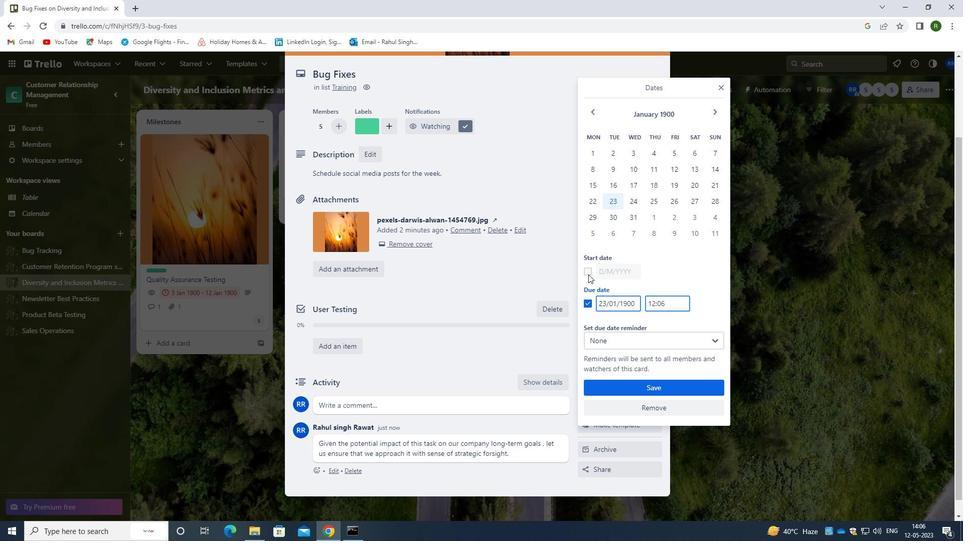 
Action: Mouse moved to (604, 271)
Screenshot: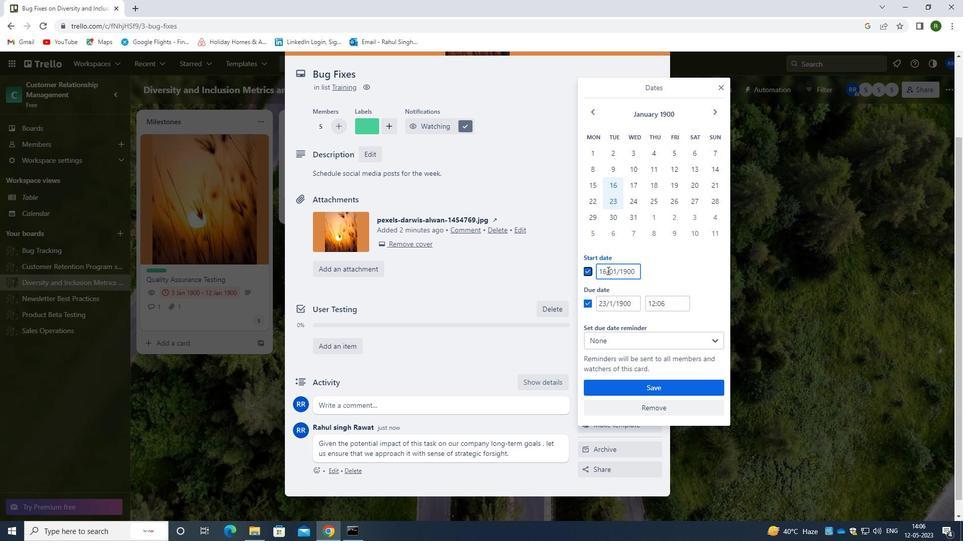 
Action: Mouse pressed left at (604, 271)
Screenshot: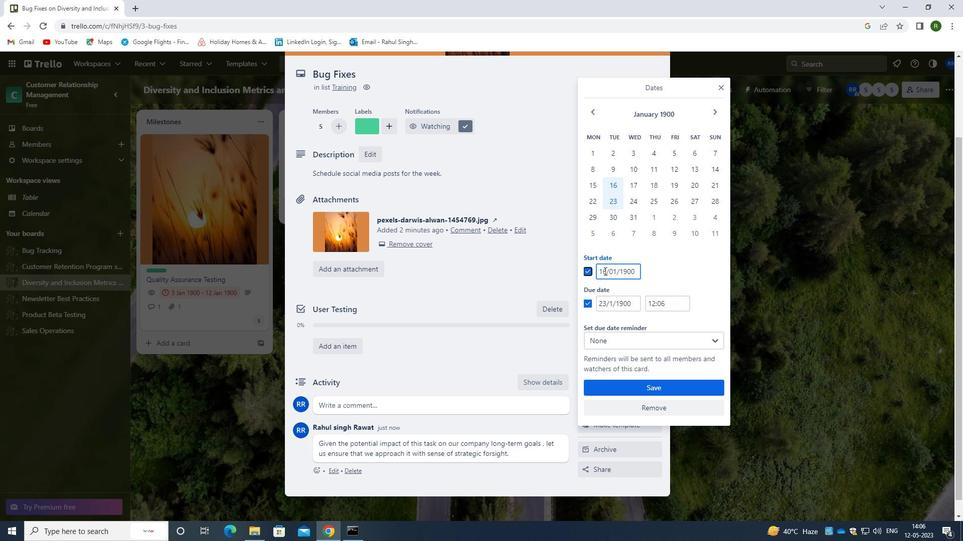 
Action: Mouse moved to (634, 284)
Screenshot: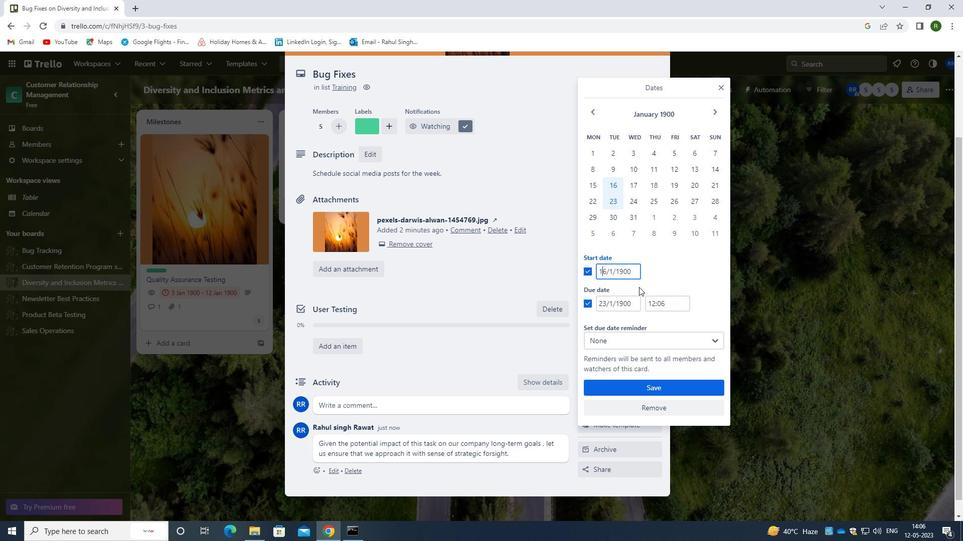 
Action: Key pressed <Key.right><Key.right><Key.right><Key.right><Key.right><Key.right><Key.right><Key.right><Key.right><Key.right><Key.right><Key.right><Key.right><Key.right><Key.right><Key.right><Key.right><Key.right><Key.right><Key.left><Key.left><Key.left><Key.left><Key.left><Key.left><Key.left><Key.backspace>7
Screenshot: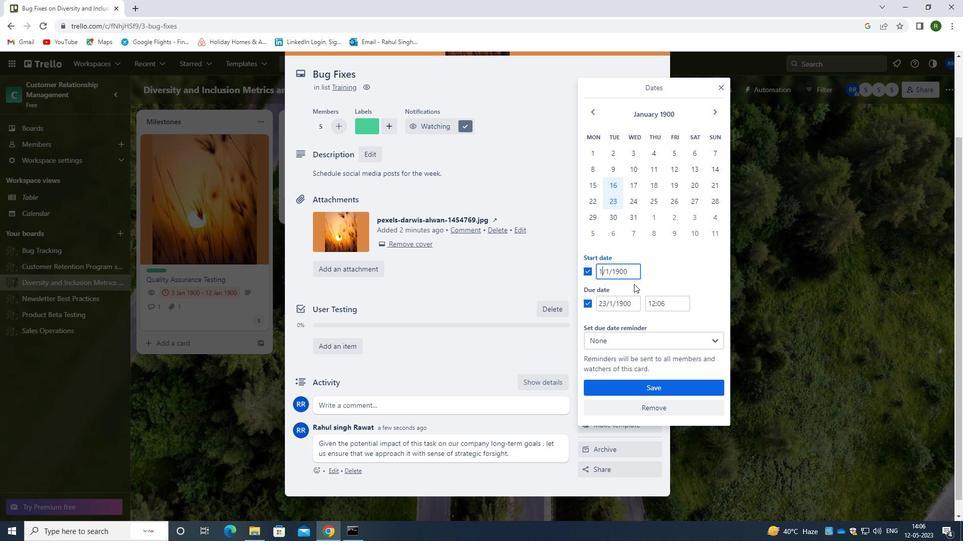 
Action: Mouse moved to (604, 303)
Screenshot: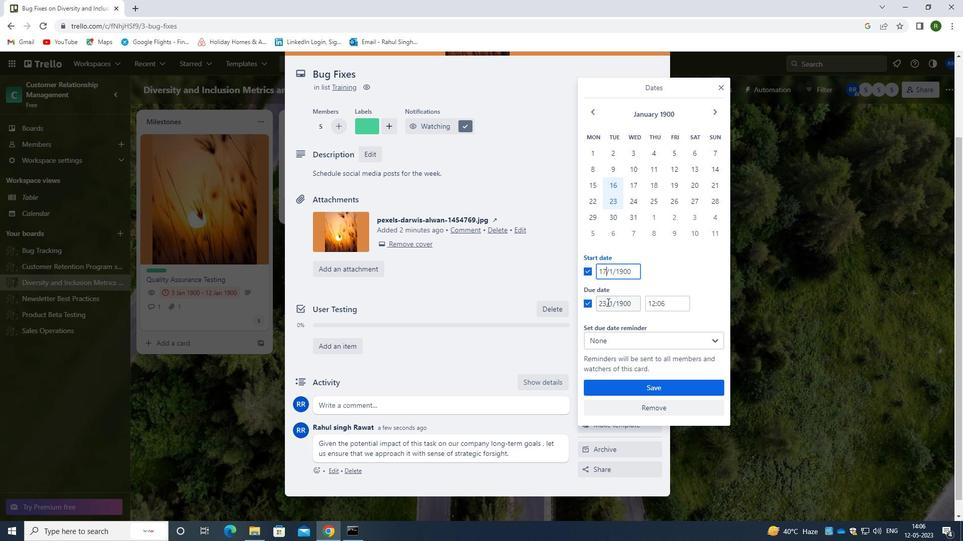 
Action: Mouse pressed left at (604, 303)
Screenshot: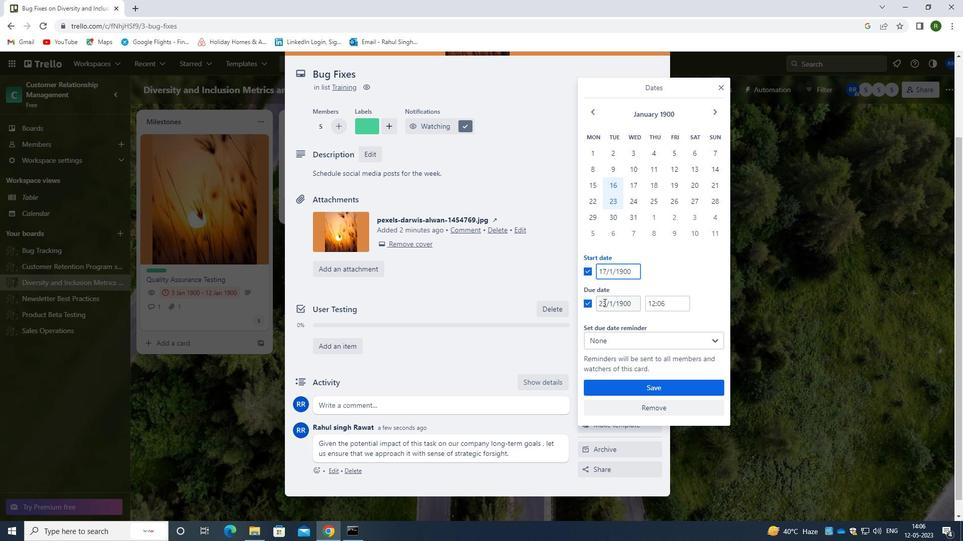 
Action: Mouse moved to (606, 304)
Screenshot: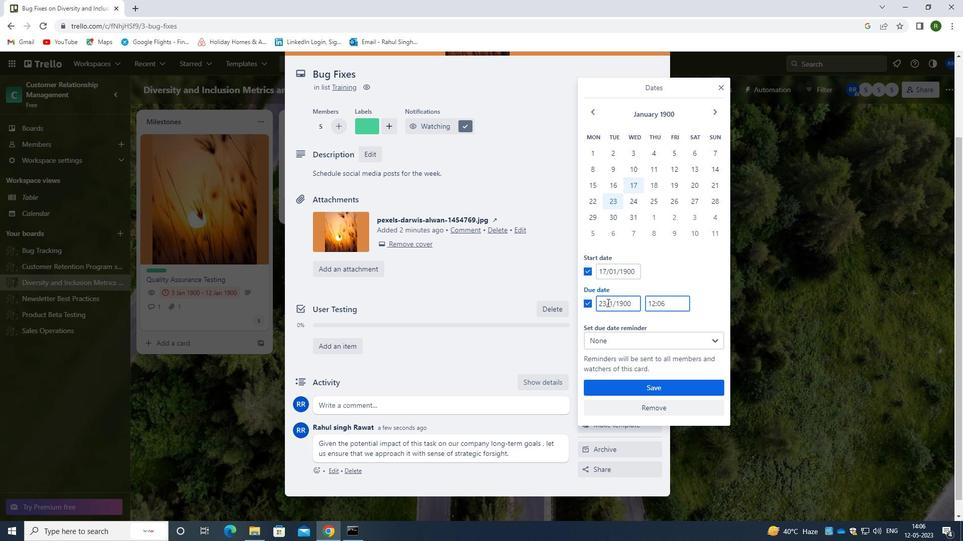 
Action: Mouse pressed left at (606, 304)
Screenshot: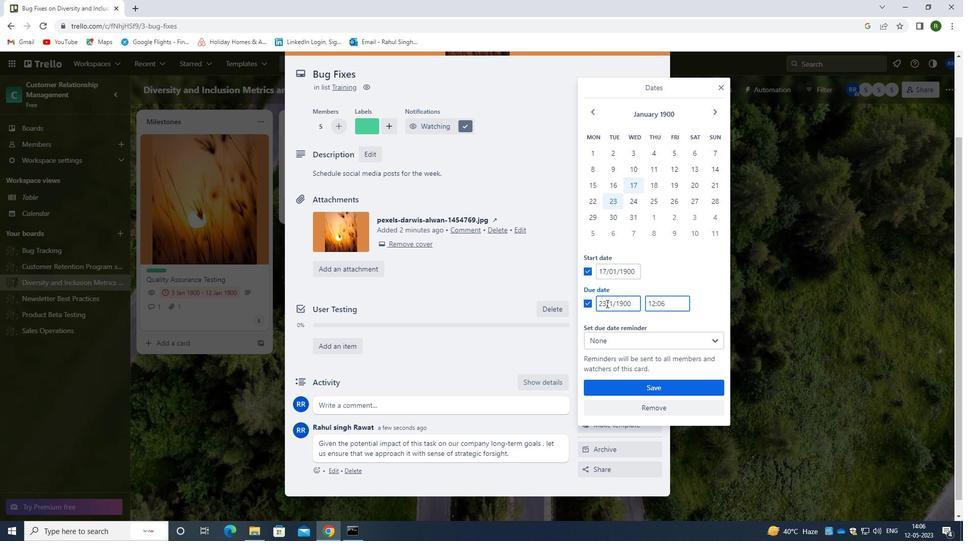 
Action: Mouse moved to (619, 304)
Screenshot: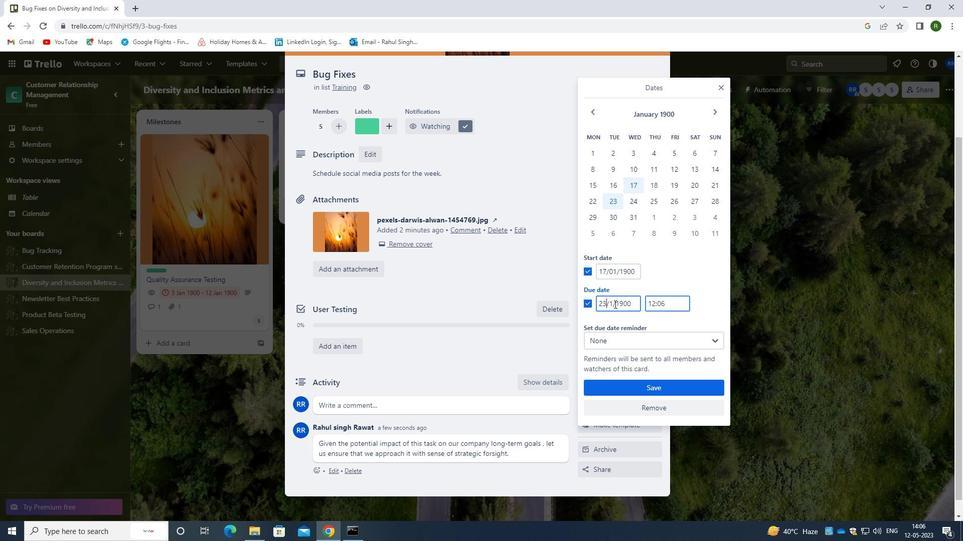 
Action: Key pressed <Key.backspace>7
Screenshot: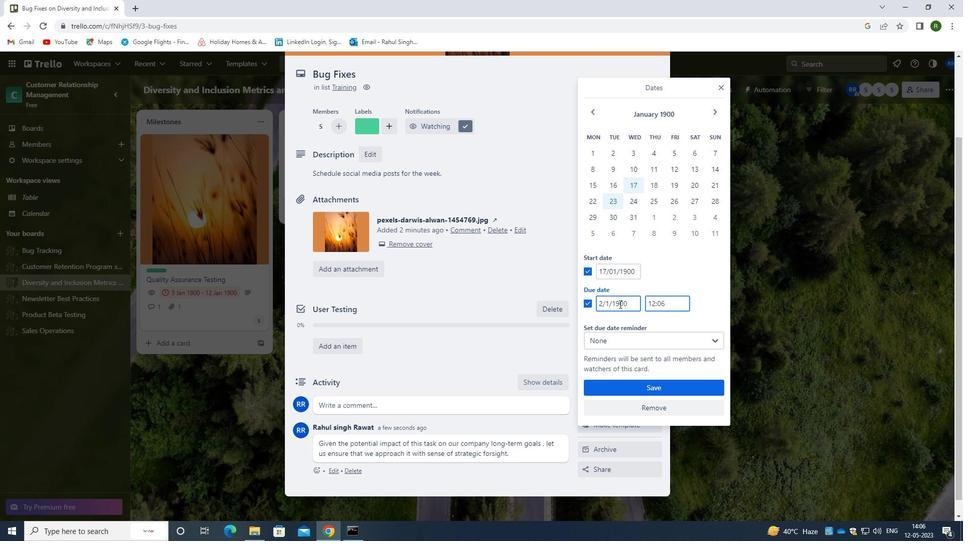 
Action: Mouse moved to (602, 304)
Screenshot: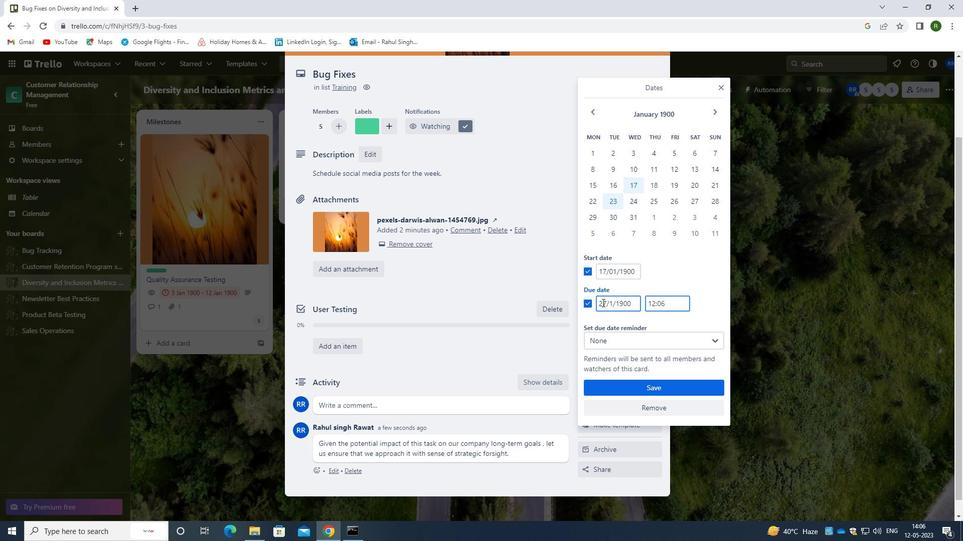 
Action: Mouse pressed left at (602, 304)
Screenshot: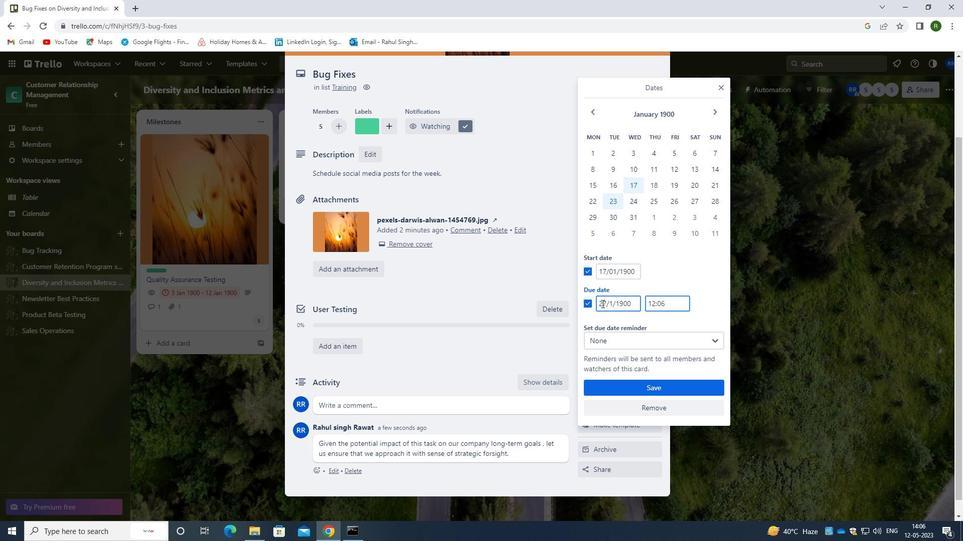 
Action: Mouse moved to (624, 308)
Screenshot: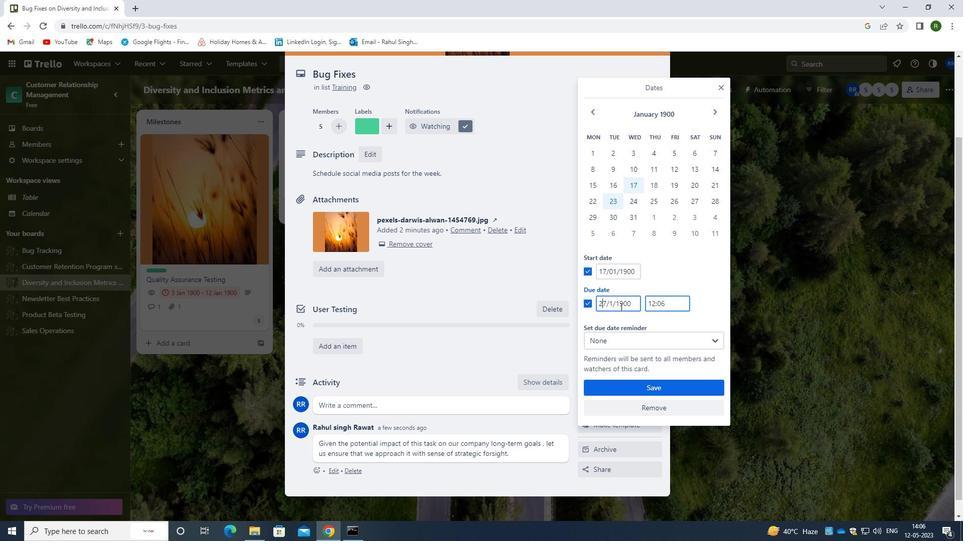 
Action: Key pressed <Key.backspace>7
Screenshot: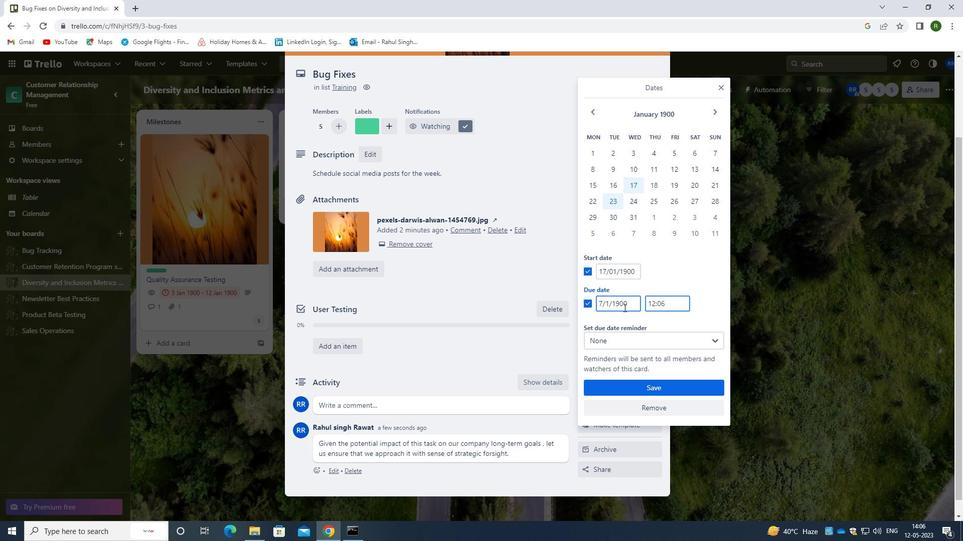 
Action: Mouse moved to (602, 305)
Screenshot: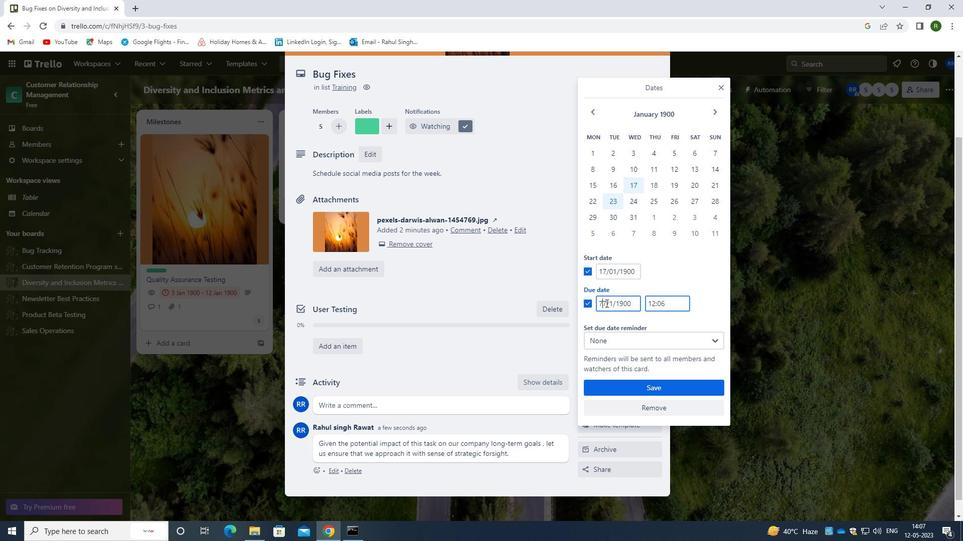 
Action: Key pressed <Key.backspace>1
Screenshot: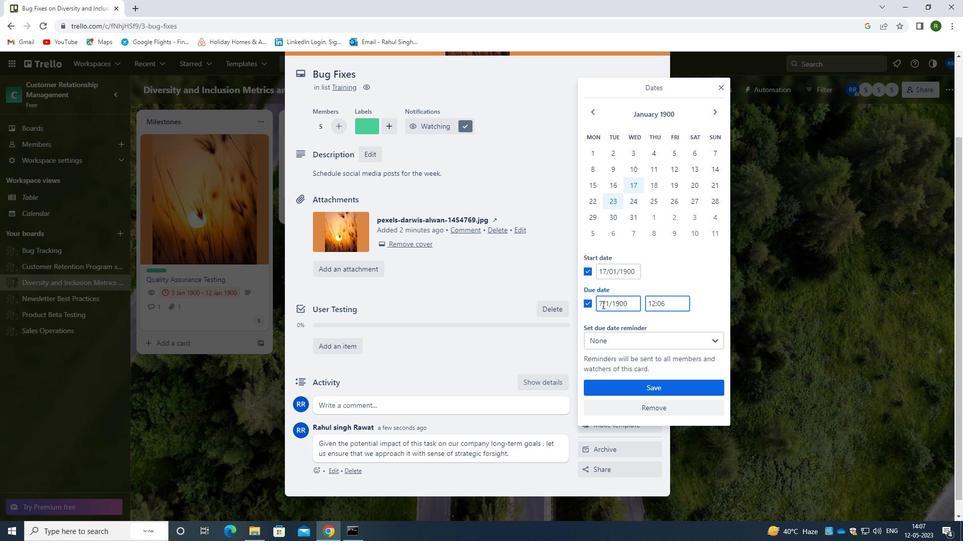 
Action: Mouse moved to (650, 389)
Screenshot: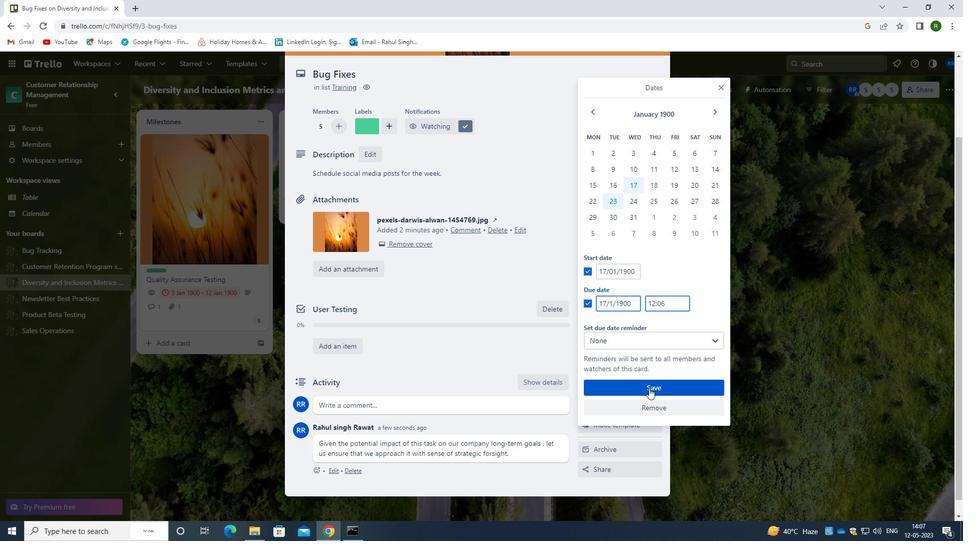 
Action: Mouse pressed left at (650, 389)
Screenshot: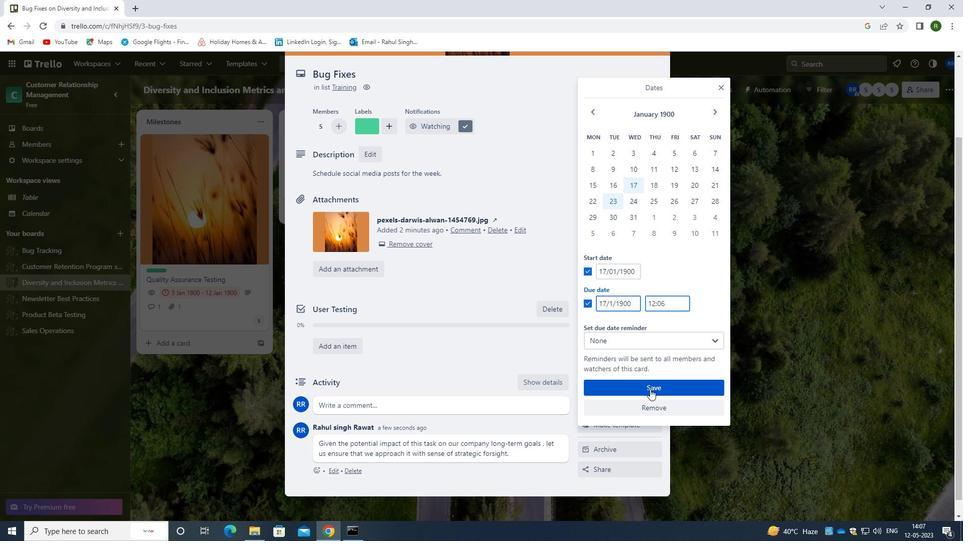 
Action: Mouse moved to (449, 294)
Screenshot: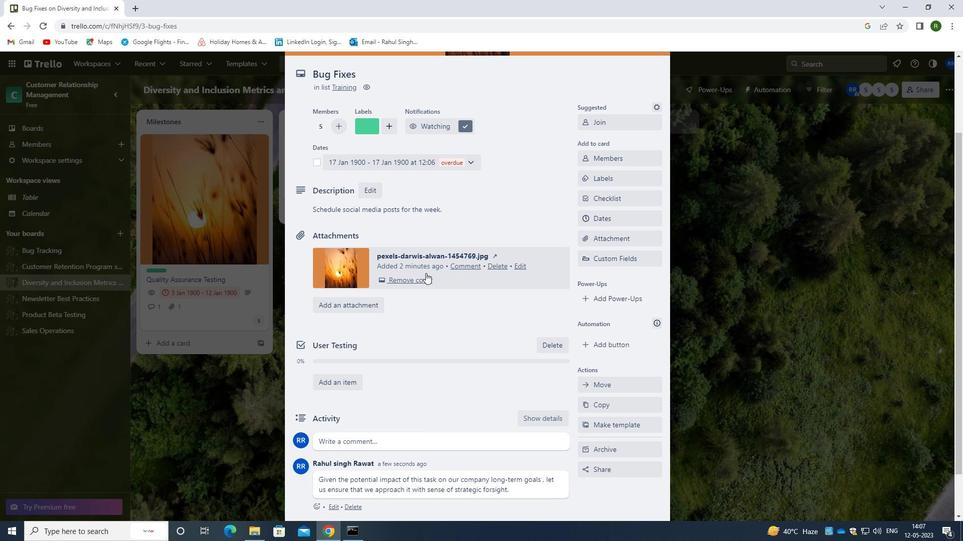 
Action: Mouse scrolled (449, 295) with delta (0, 0)
Screenshot: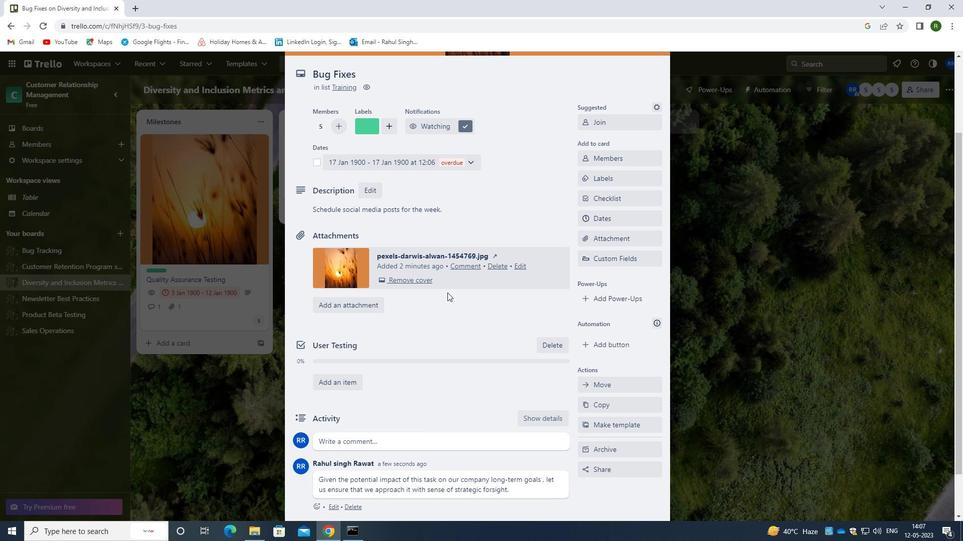 
Action: Mouse moved to (449, 295)
Screenshot: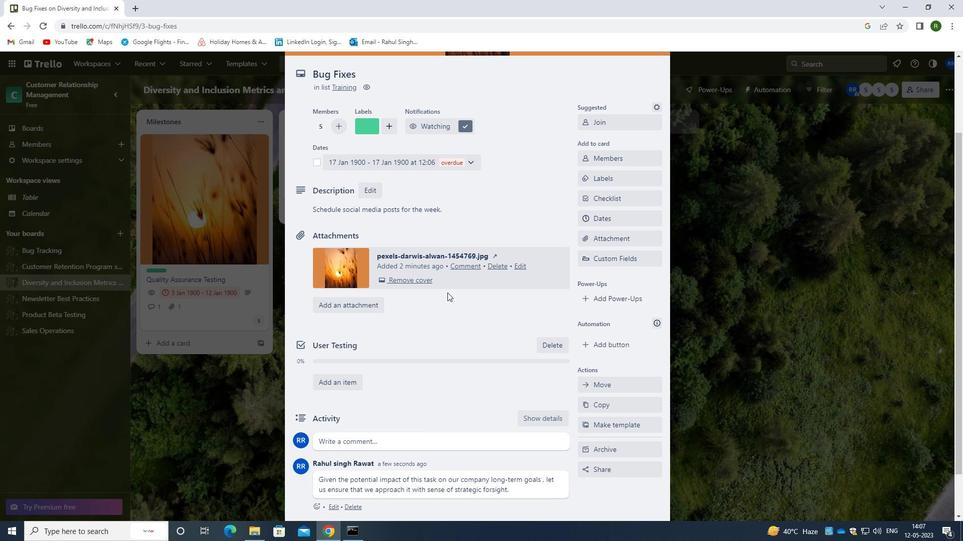 
Action: Mouse scrolled (449, 295) with delta (0, 0)
Screenshot: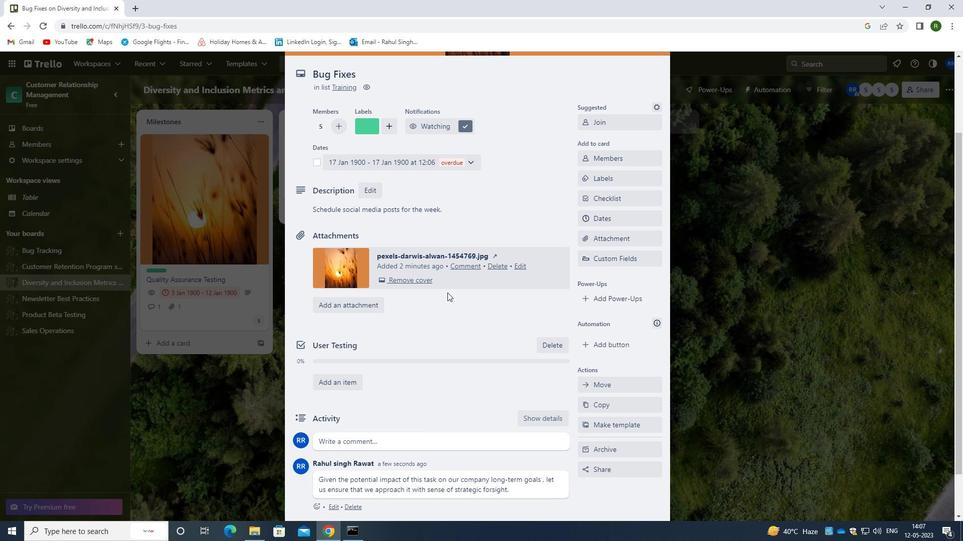 
Action: Mouse scrolled (449, 295) with delta (0, 0)
Screenshot: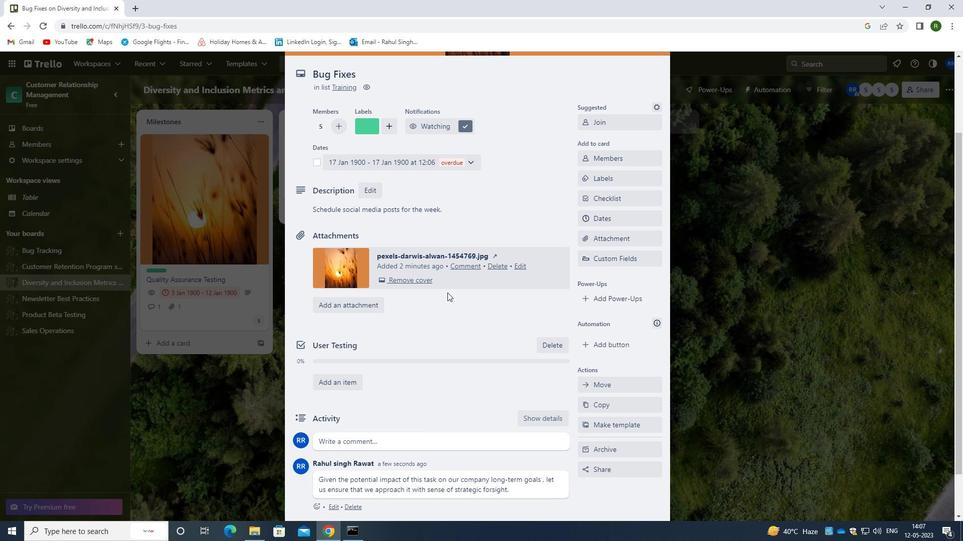 
Action: Mouse moved to (656, 88)
Screenshot: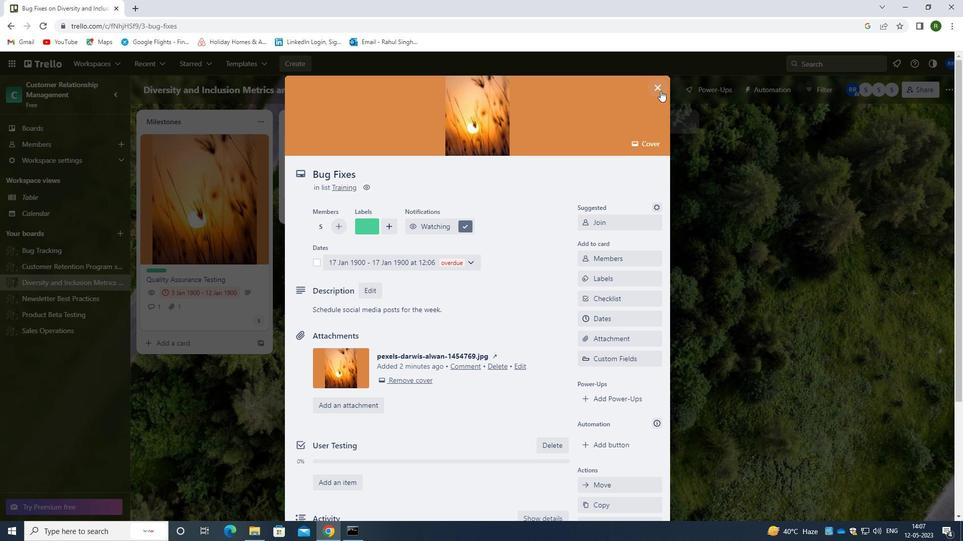 
